 Task: Search one way flight ticket for 5 adults, 1 child, 2 infants in seat and 1 infant on lap in business from Culebra: Benjamin Rivera Noriega Airport to Jacksonville: Albert J. Ellis Airport on 5-3-2023. Number of bags: 2 checked bags. Price is upto 71000. Outbound departure time preference is 16:00.
Action: Mouse moved to (330, 288)
Screenshot: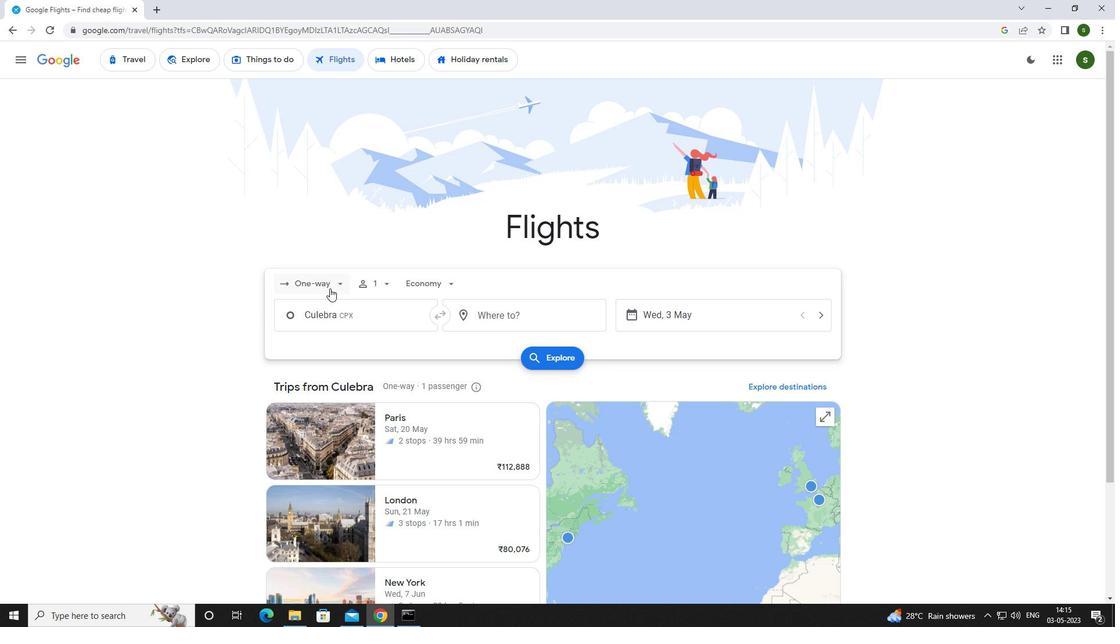 
Action: Mouse pressed left at (330, 288)
Screenshot: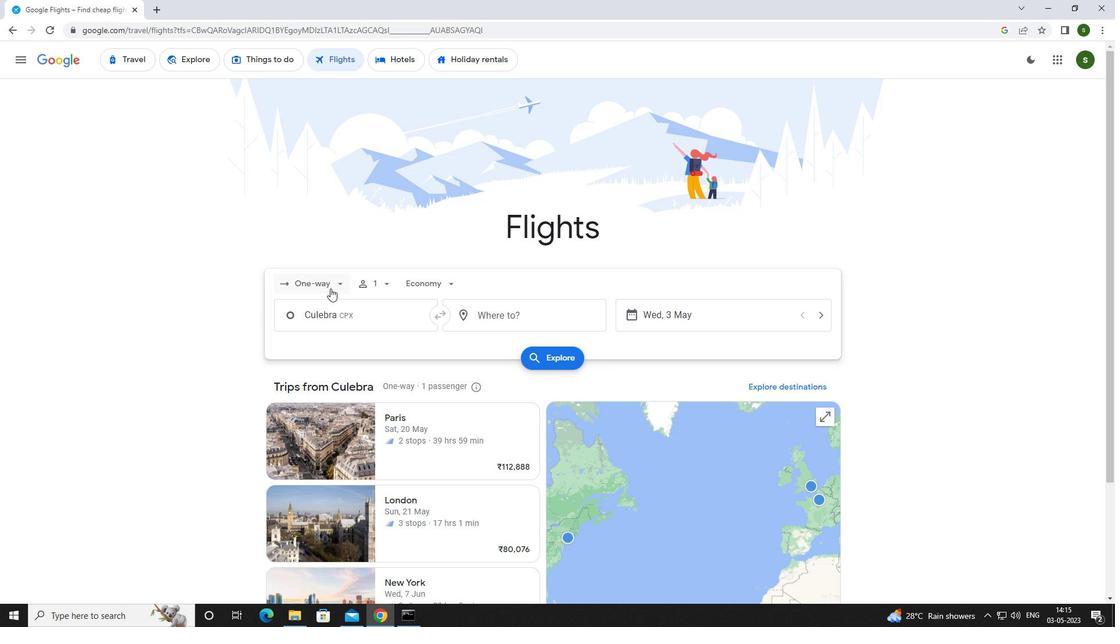 
Action: Mouse moved to (335, 330)
Screenshot: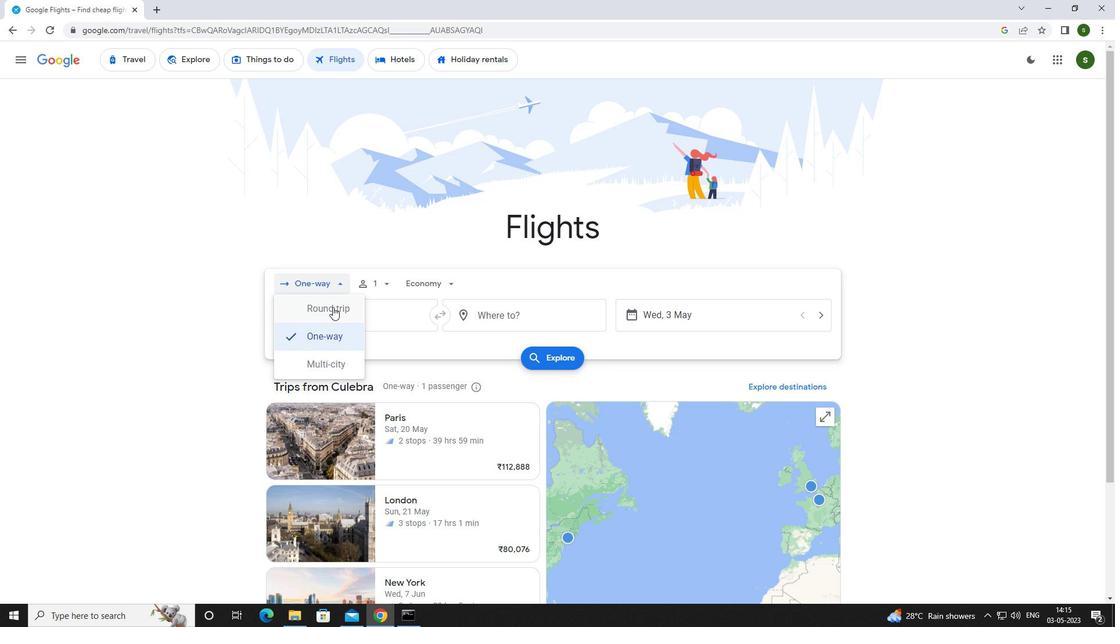 
Action: Mouse pressed left at (335, 330)
Screenshot: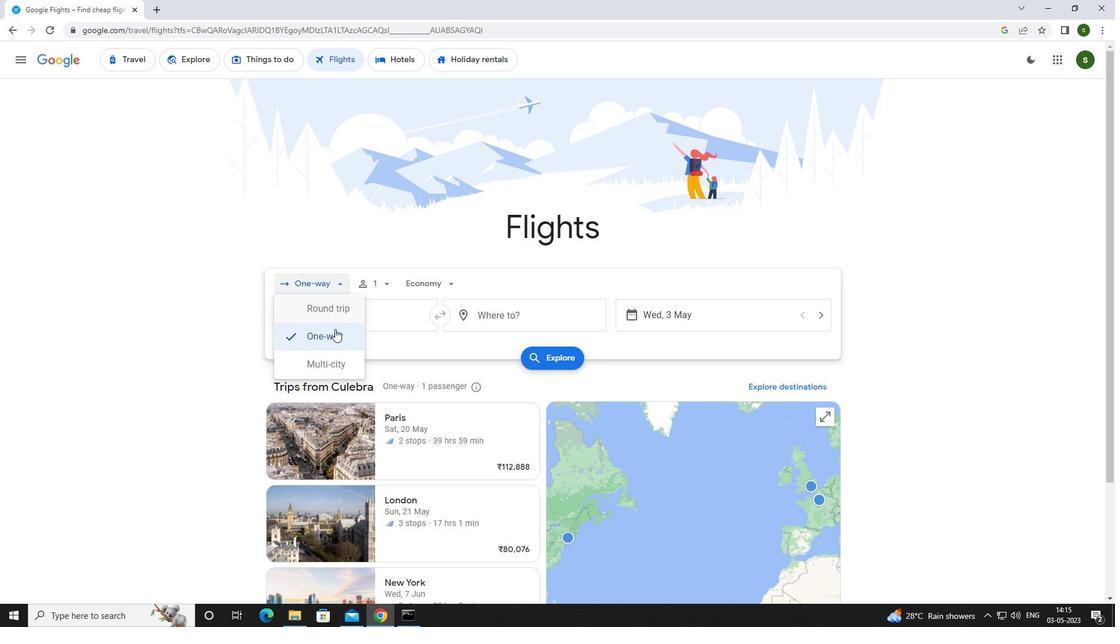 
Action: Mouse moved to (383, 283)
Screenshot: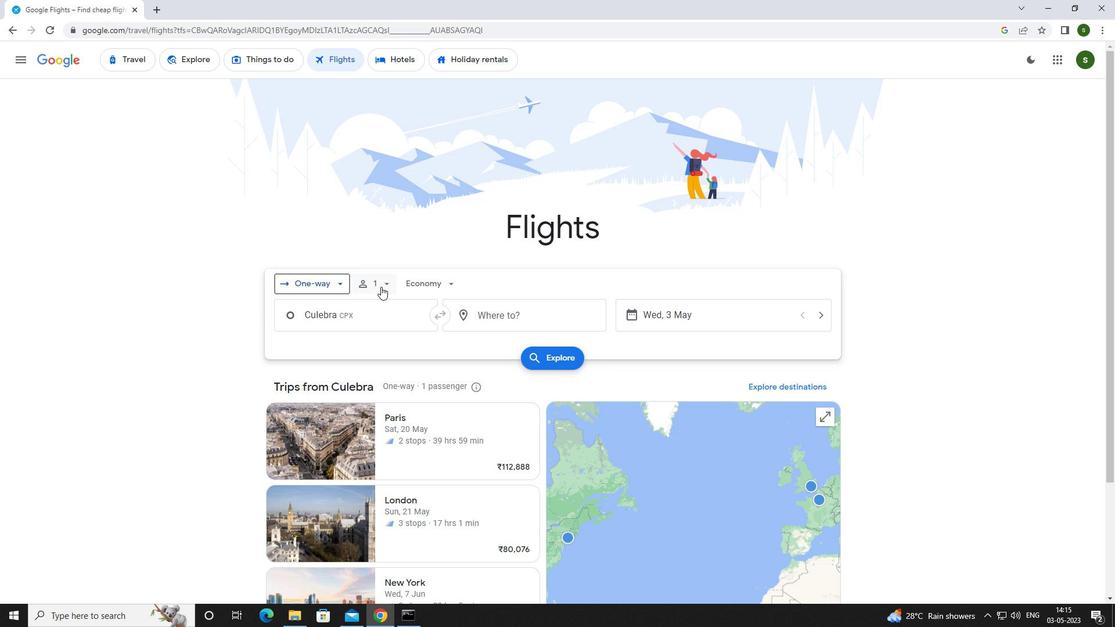 
Action: Mouse pressed left at (383, 283)
Screenshot: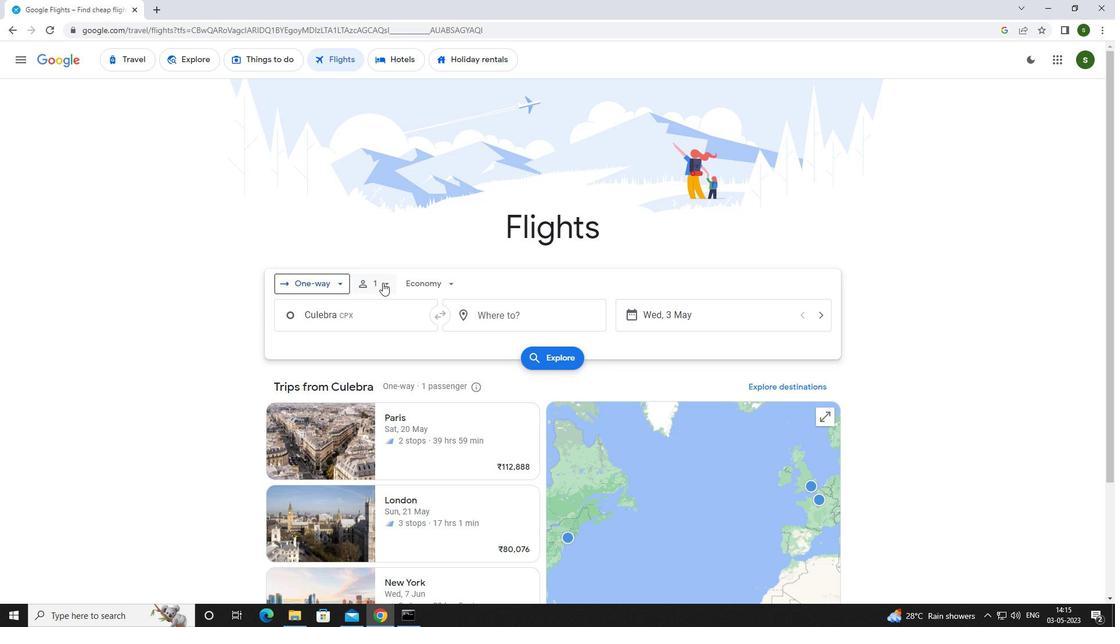 
Action: Mouse moved to (475, 305)
Screenshot: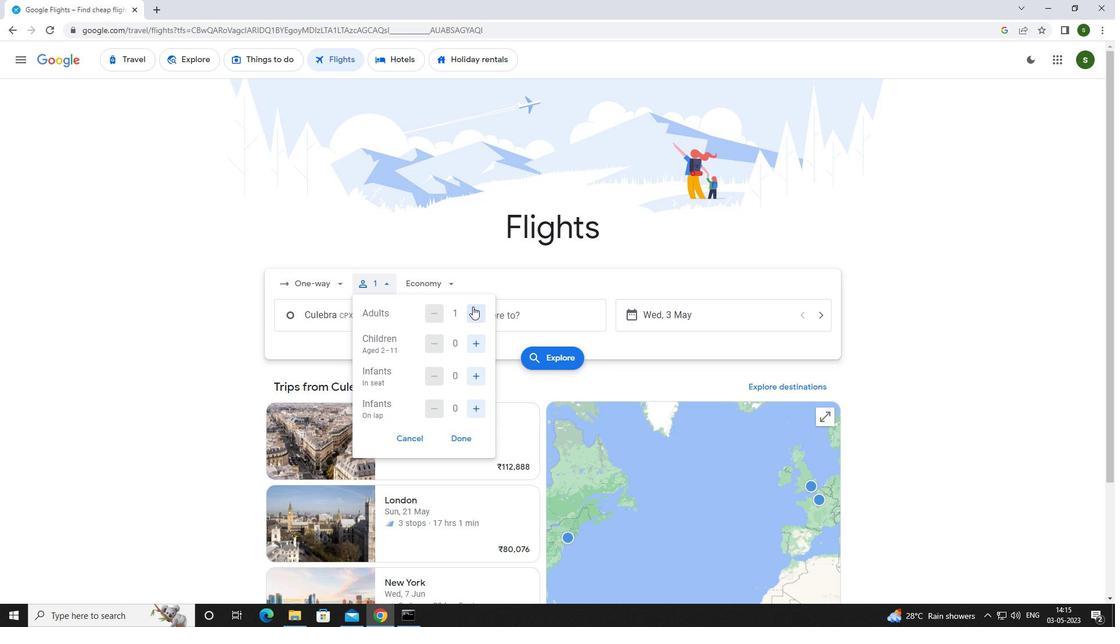 
Action: Mouse pressed left at (475, 305)
Screenshot: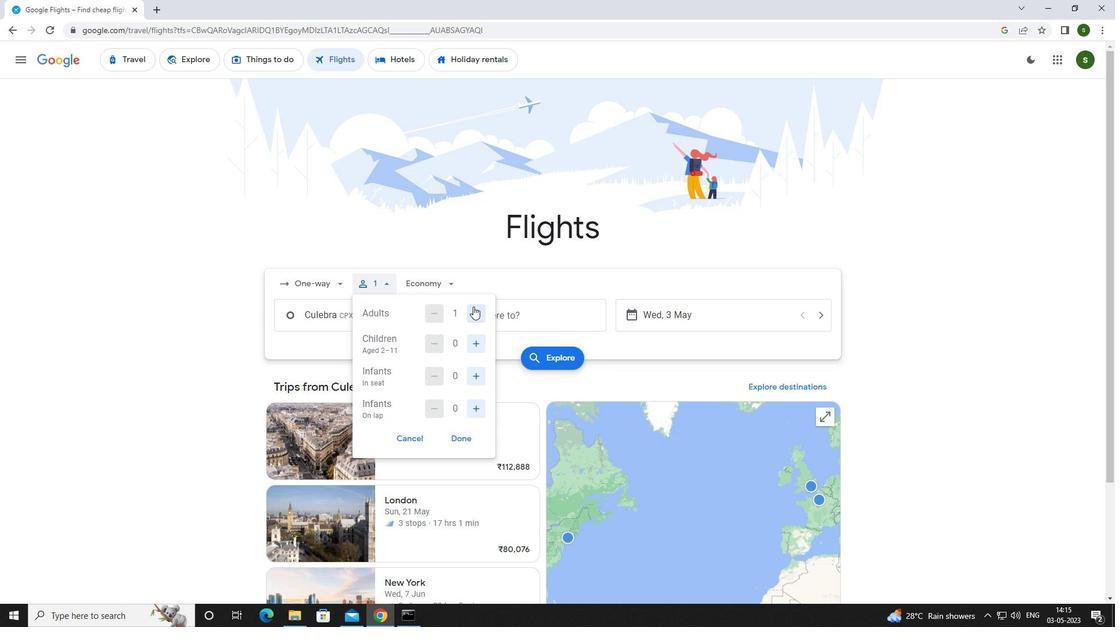 
Action: Mouse pressed left at (475, 305)
Screenshot: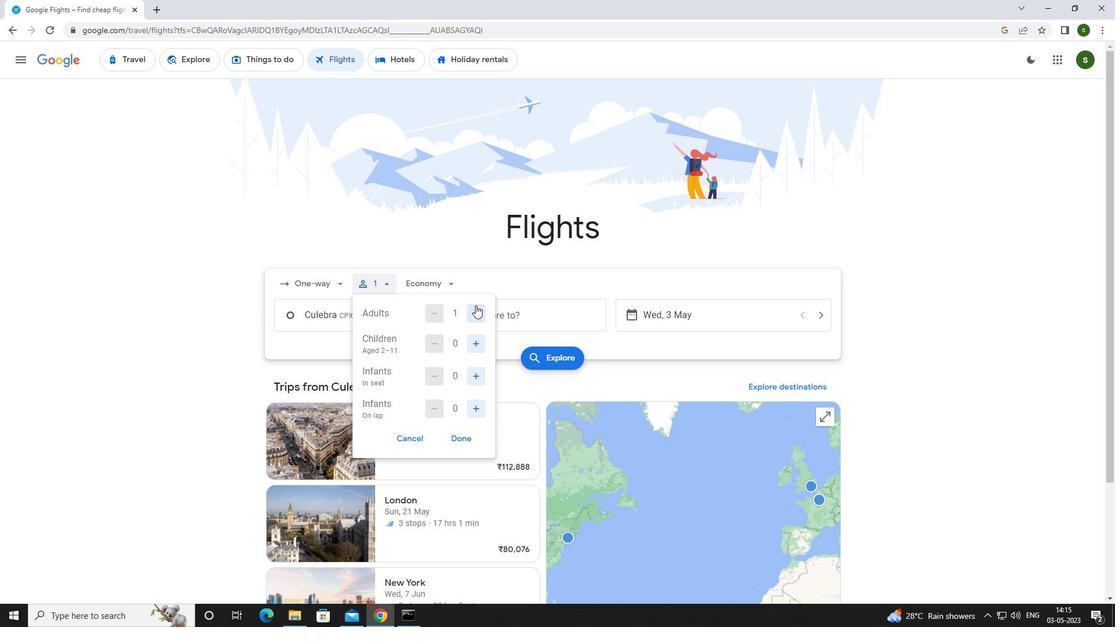
Action: Mouse pressed left at (475, 305)
Screenshot: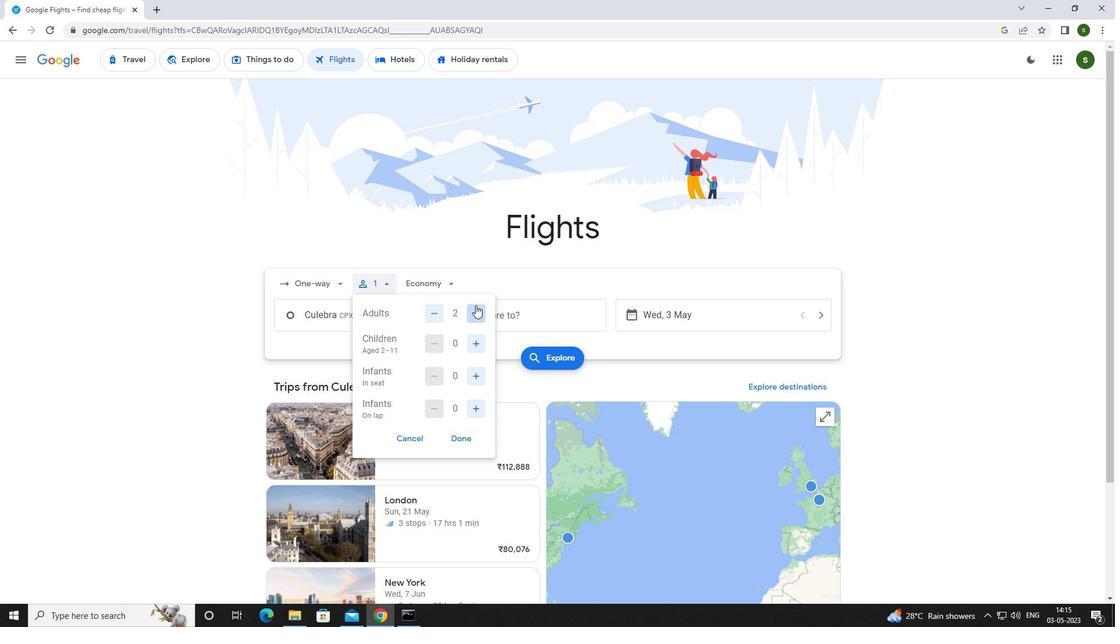 
Action: Mouse pressed left at (475, 305)
Screenshot: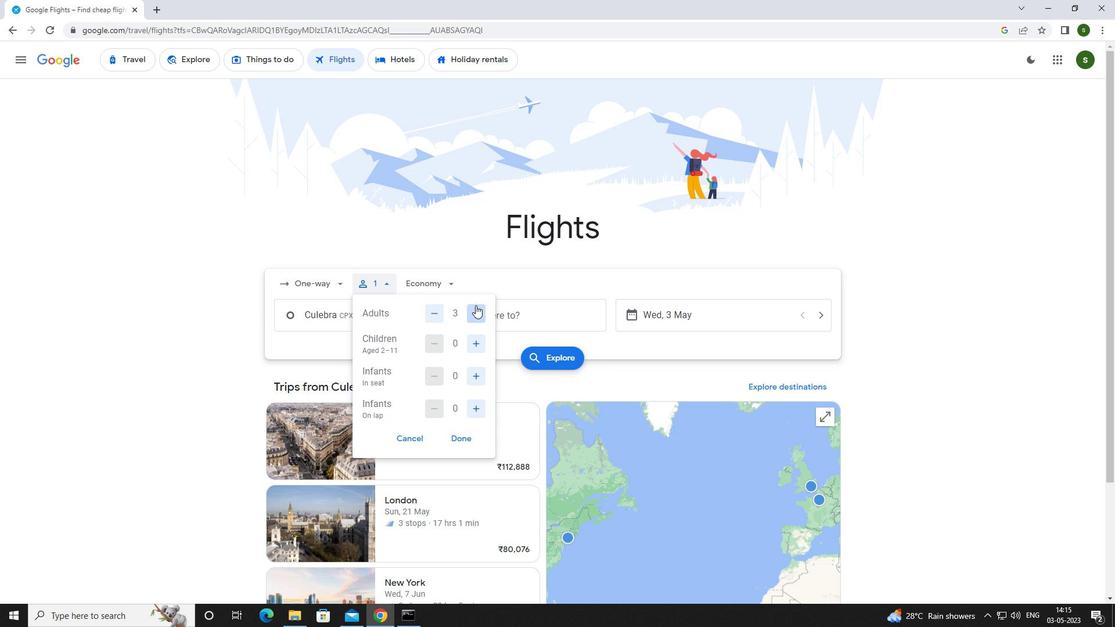 
Action: Mouse moved to (473, 339)
Screenshot: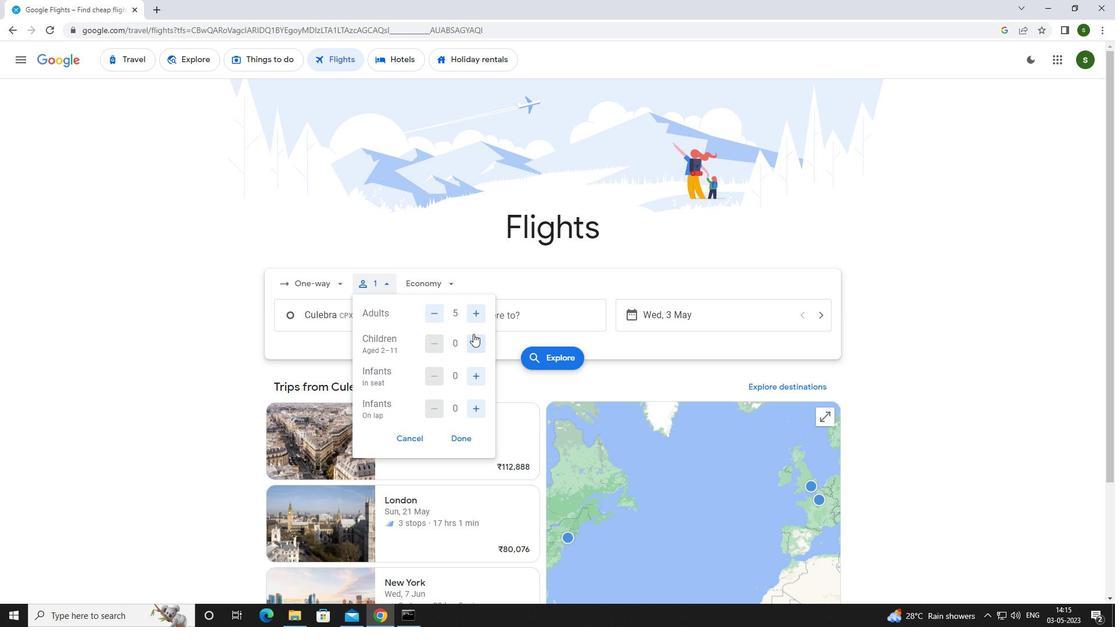 
Action: Mouse pressed left at (473, 339)
Screenshot: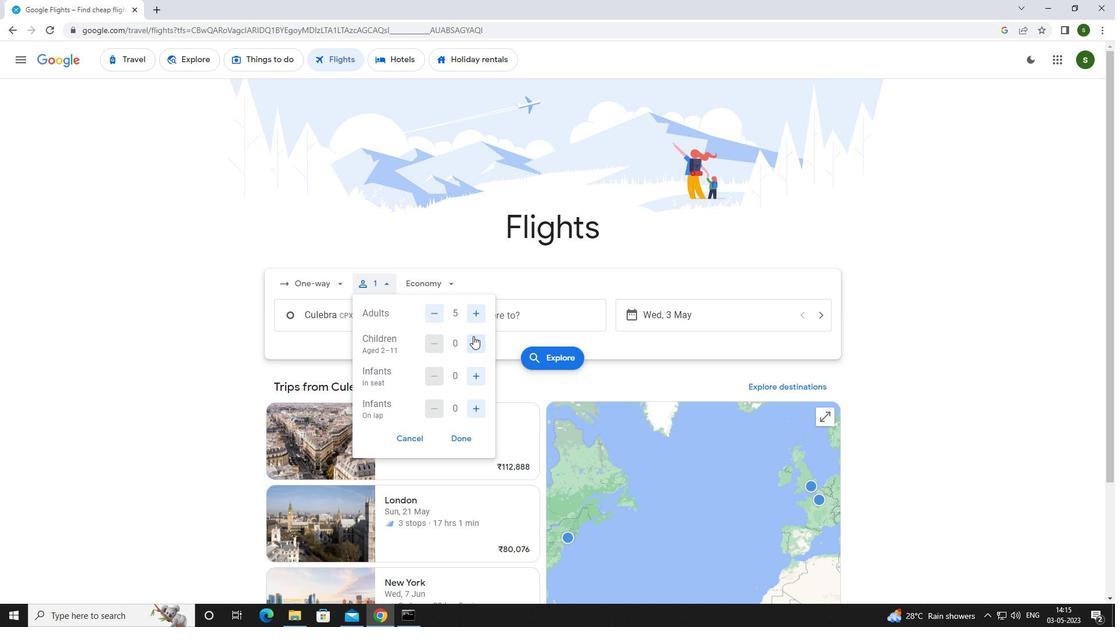 
Action: Mouse moved to (475, 374)
Screenshot: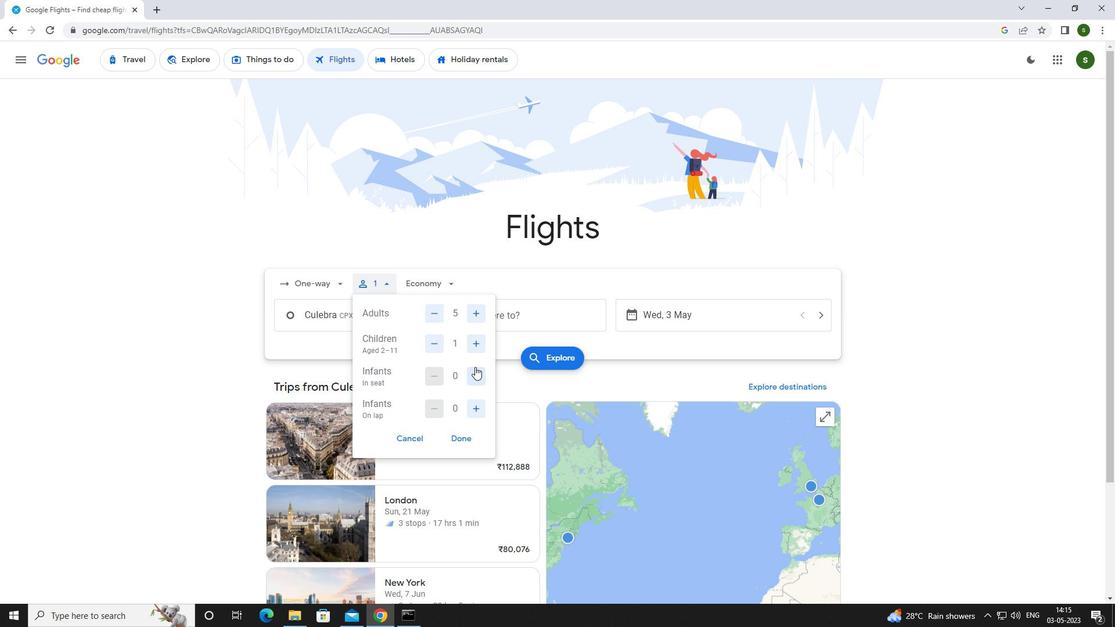 
Action: Mouse pressed left at (475, 374)
Screenshot: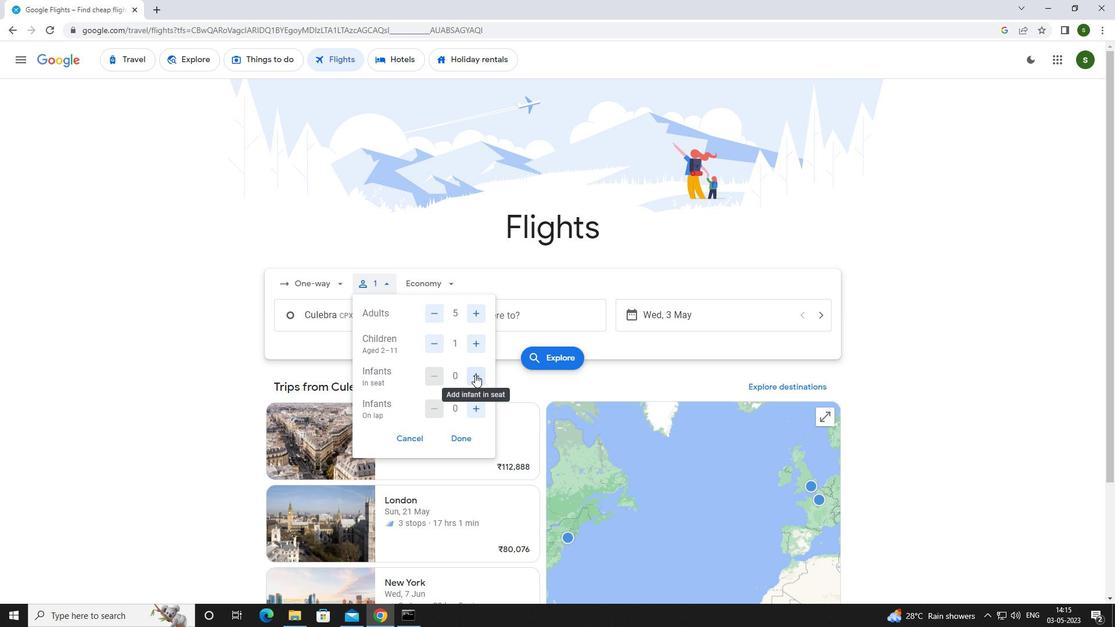 
Action: Mouse pressed left at (475, 374)
Screenshot: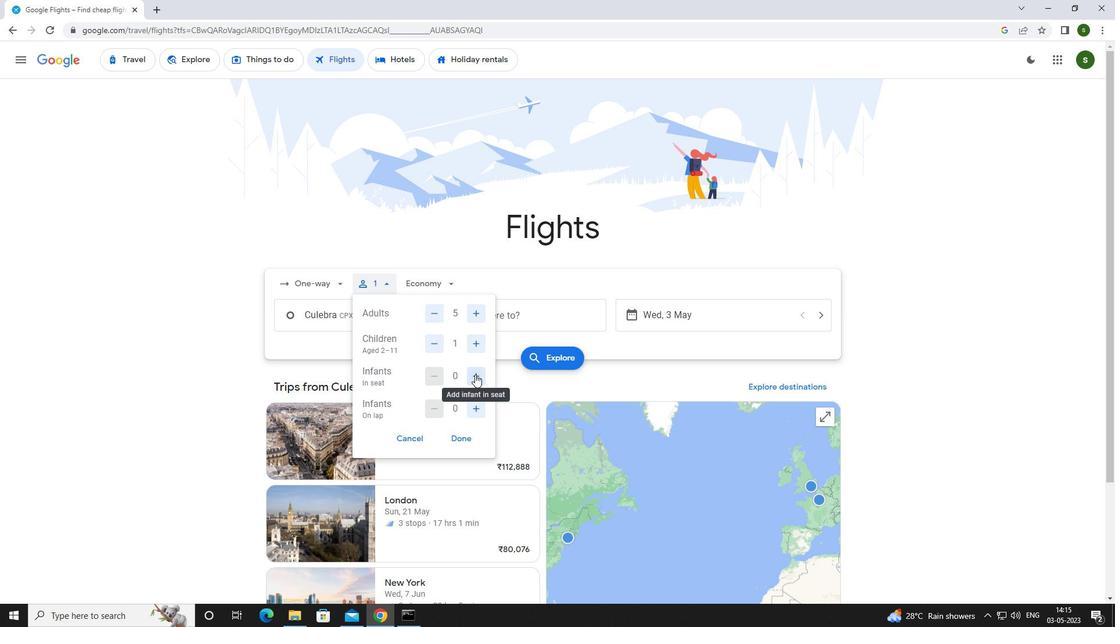 
Action: Mouse moved to (474, 402)
Screenshot: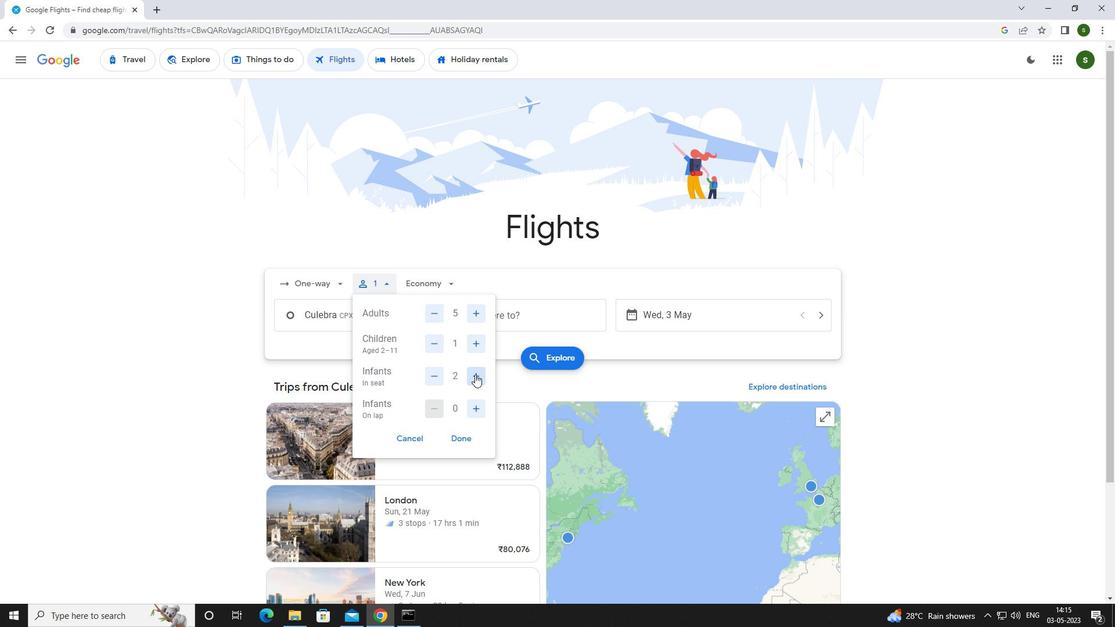 
Action: Mouse pressed left at (474, 402)
Screenshot: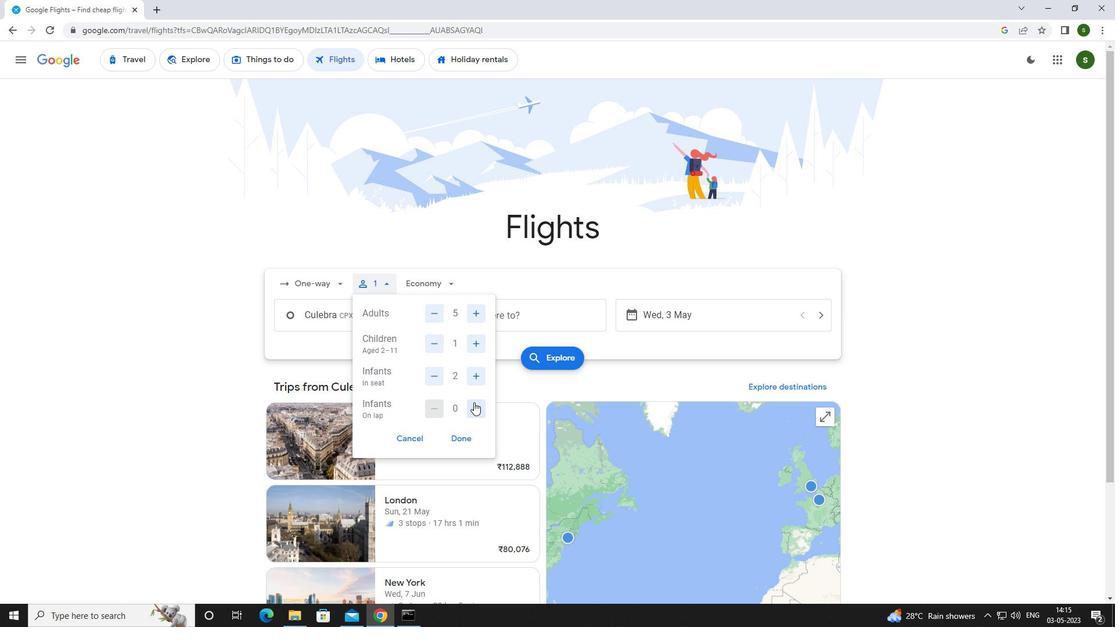 
Action: Mouse moved to (441, 275)
Screenshot: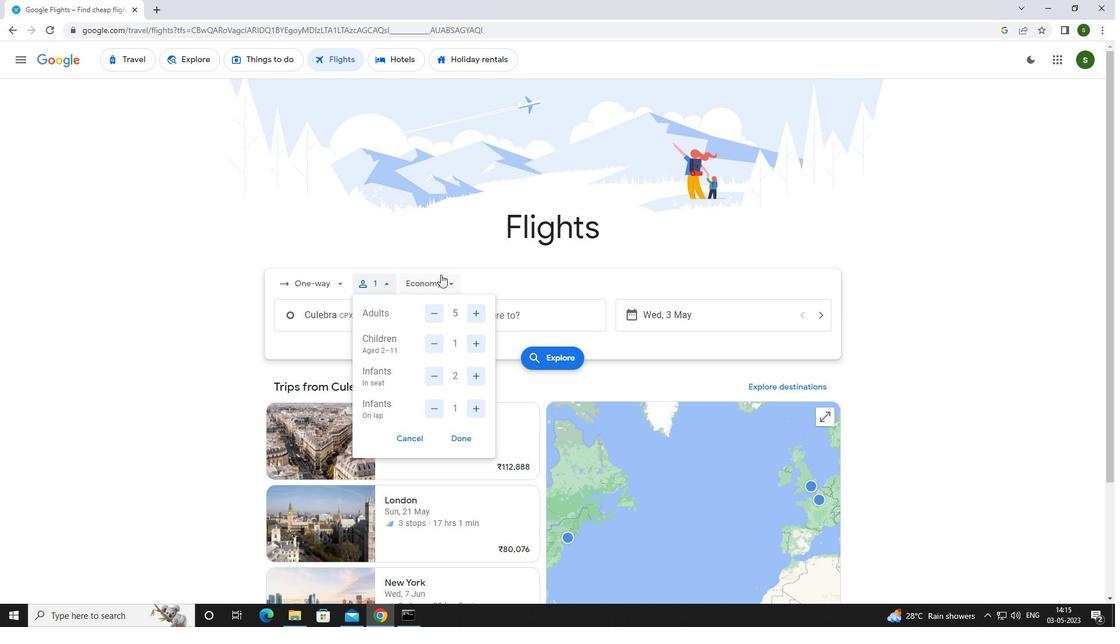 
Action: Mouse pressed left at (441, 275)
Screenshot: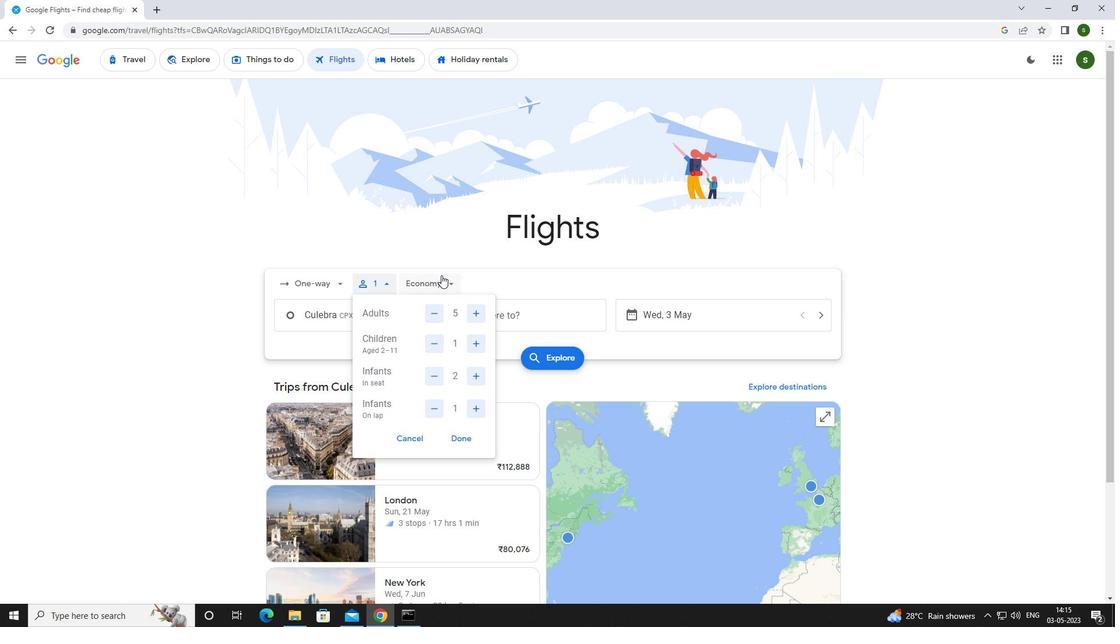 
Action: Mouse moved to (452, 362)
Screenshot: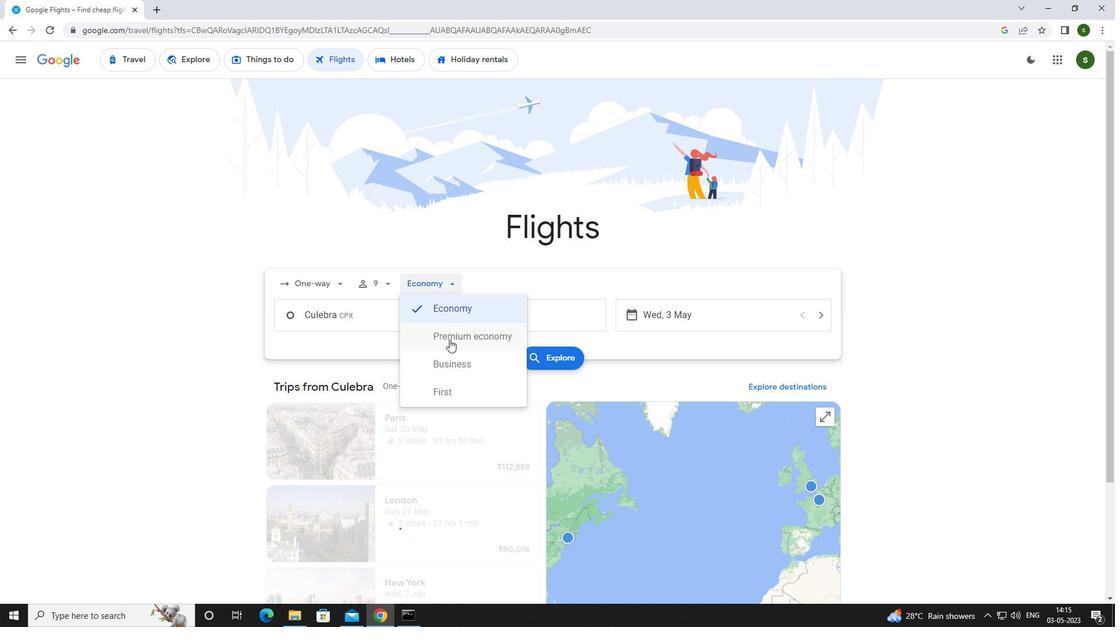 
Action: Mouse pressed left at (452, 362)
Screenshot: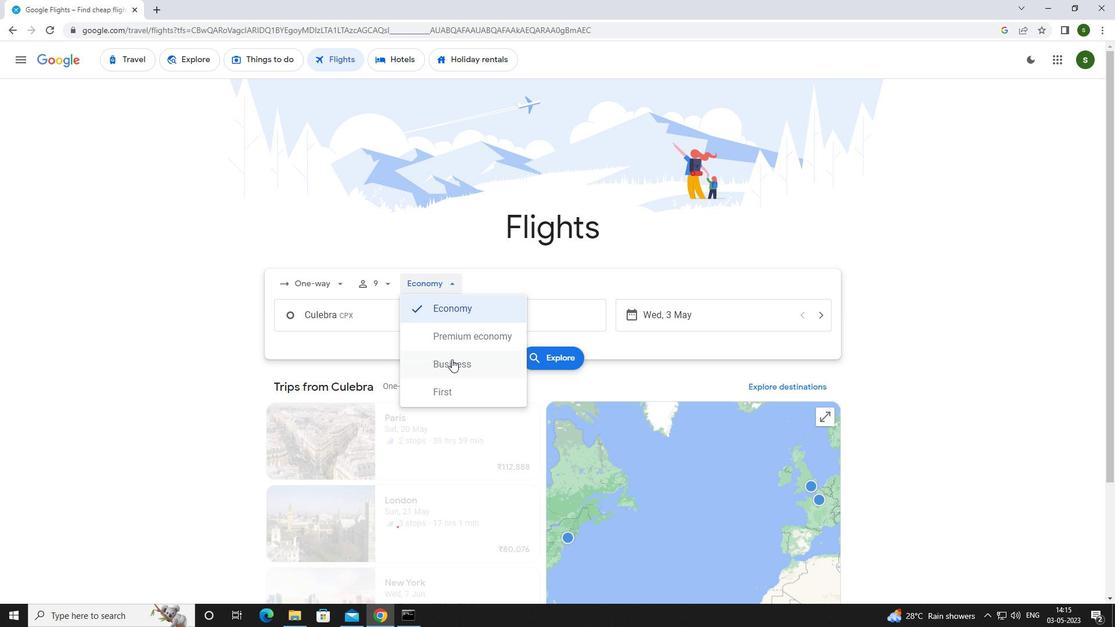 
Action: Mouse moved to (384, 313)
Screenshot: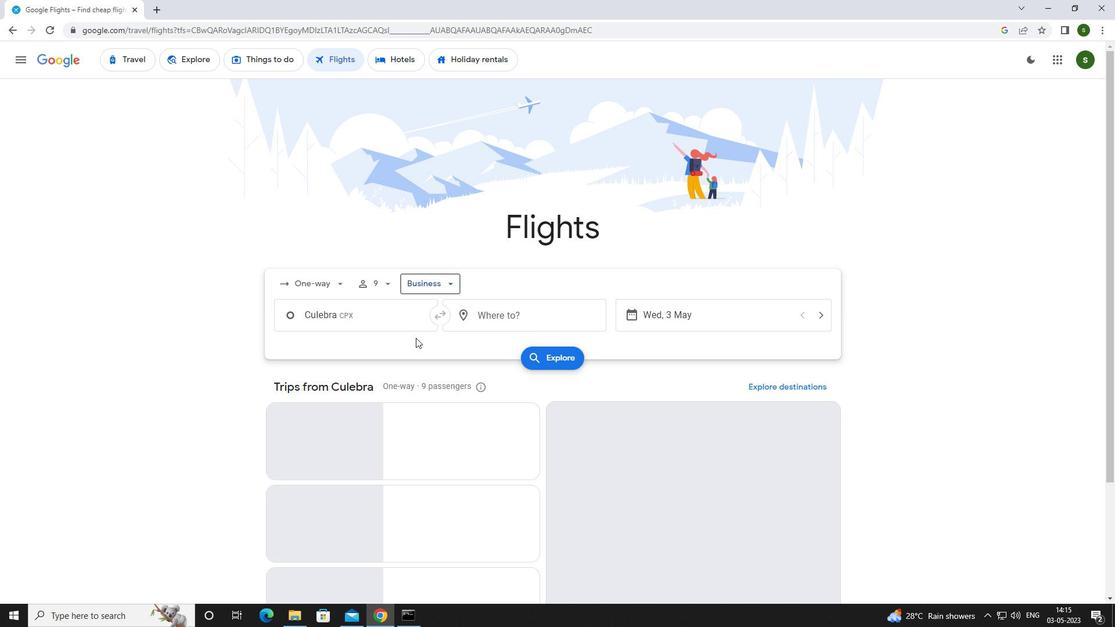 
Action: Mouse pressed left at (384, 313)
Screenshot: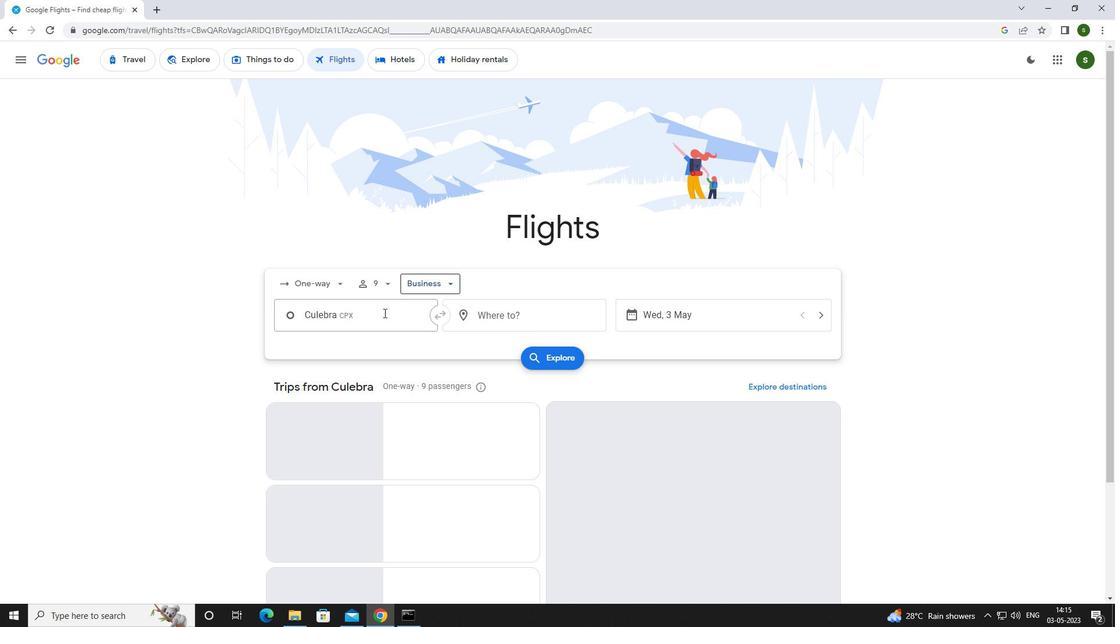 
Action: Key pressed <Key.caps_lock>c<Key.caps_lock>ulebra
Screenshot: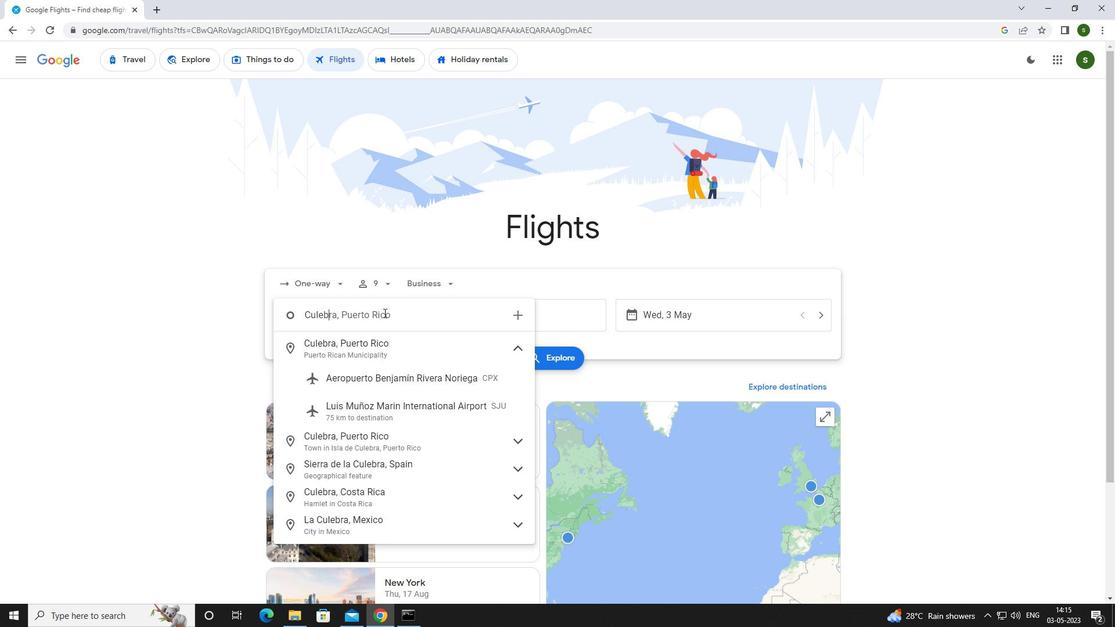 
Action: Mouse moved to (404, 387)
Screenshot: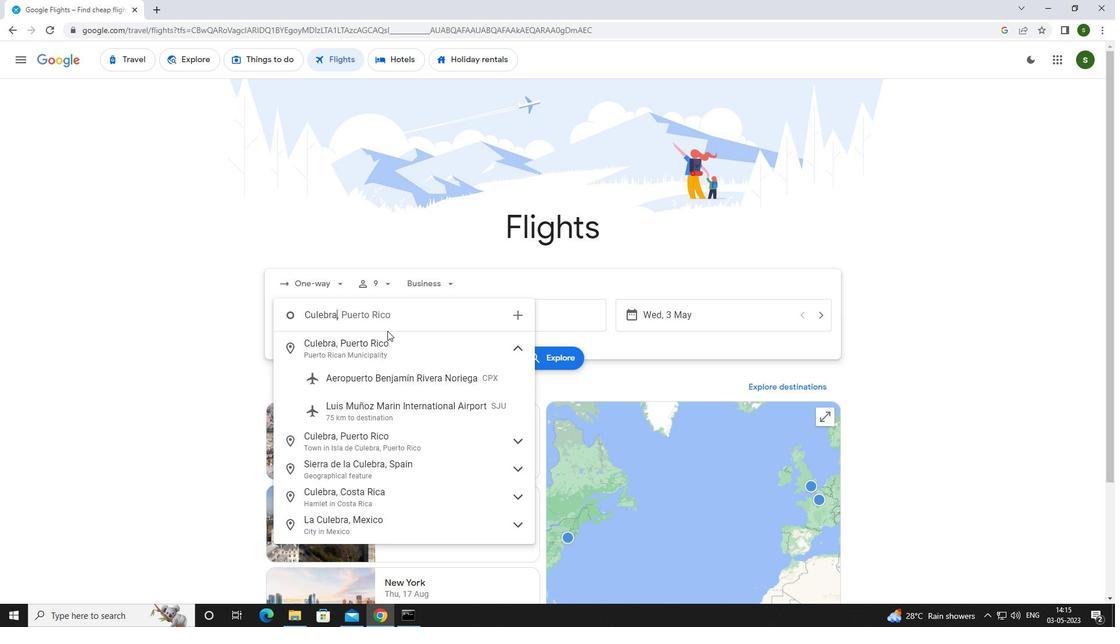 
Action: Mouse pressed left at (404, 387)
Screenshot: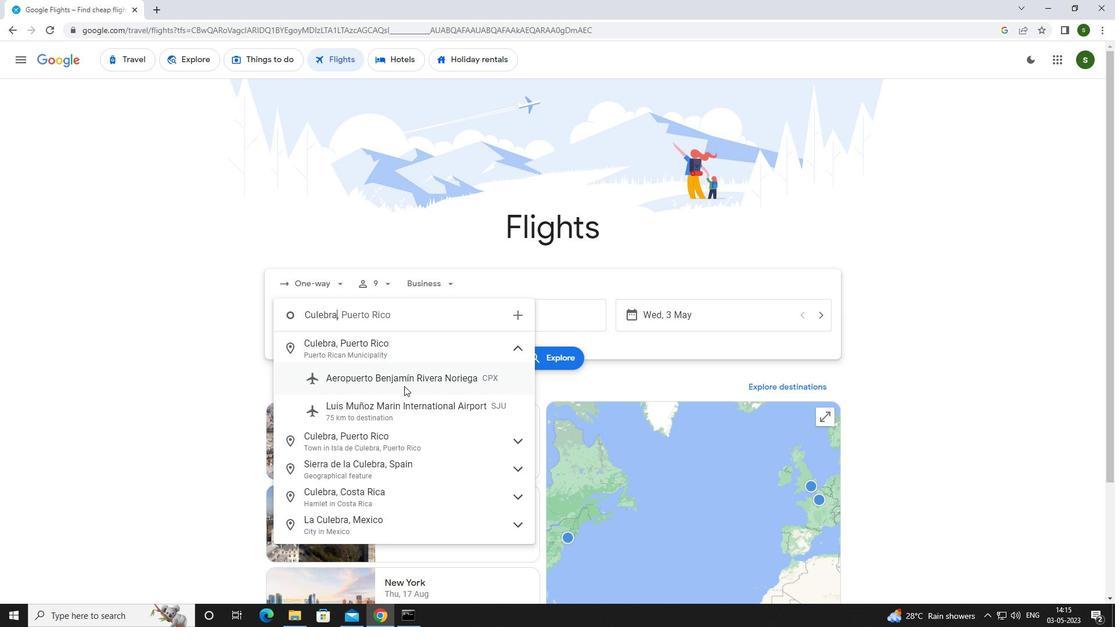 
Action: Mouse moved to (518, 319)
Screenshot: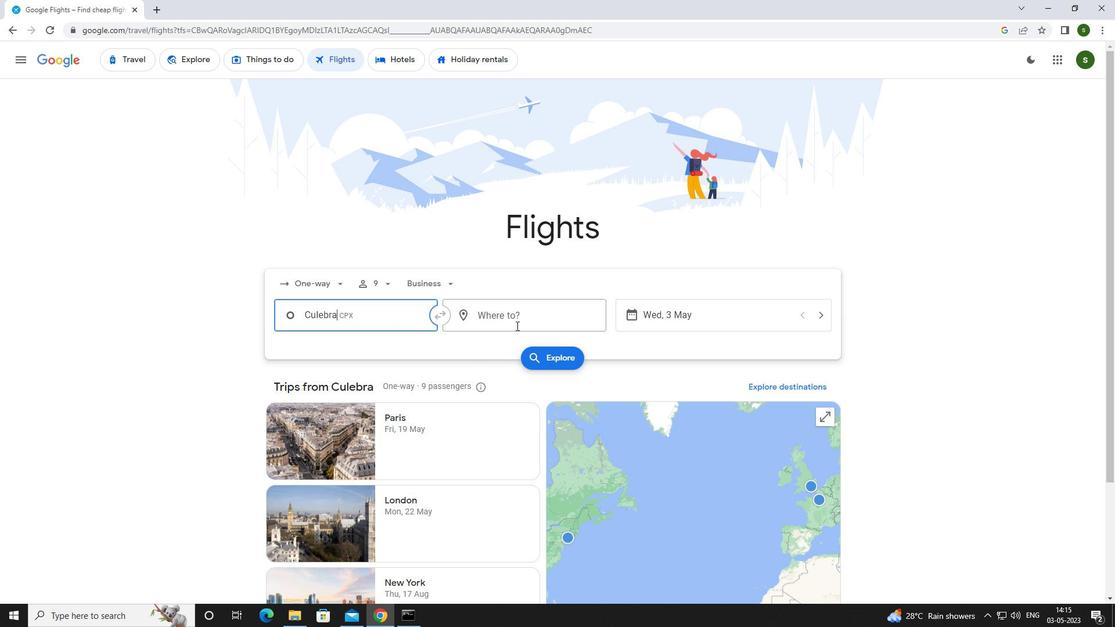 
Action: Mouse pressed left at (518, 319)
Screenshot: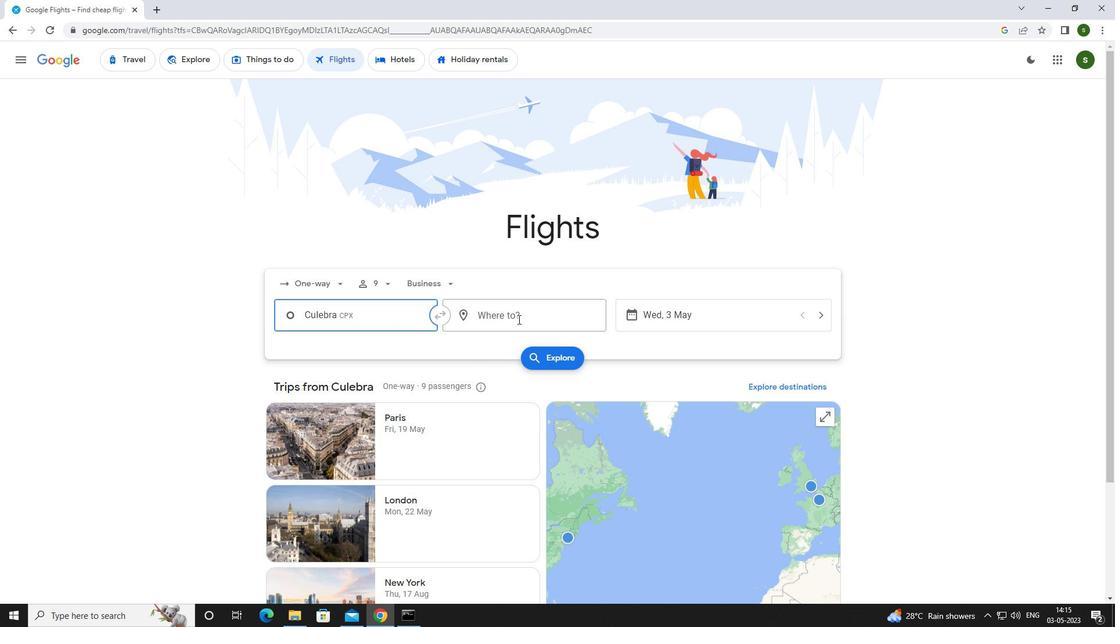
Action: Mouse moved to (517, 319)
Screenshot: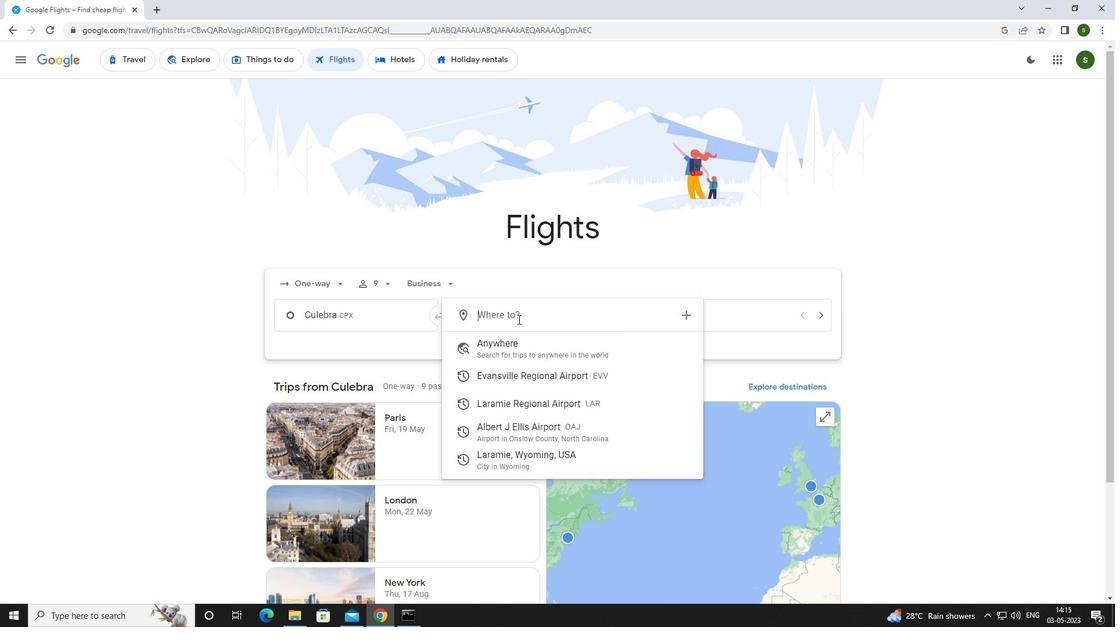 
Action: Key pressed <Key.caps_lock>a<Key.caps_lock>lbert<Key.space>
Screenshot: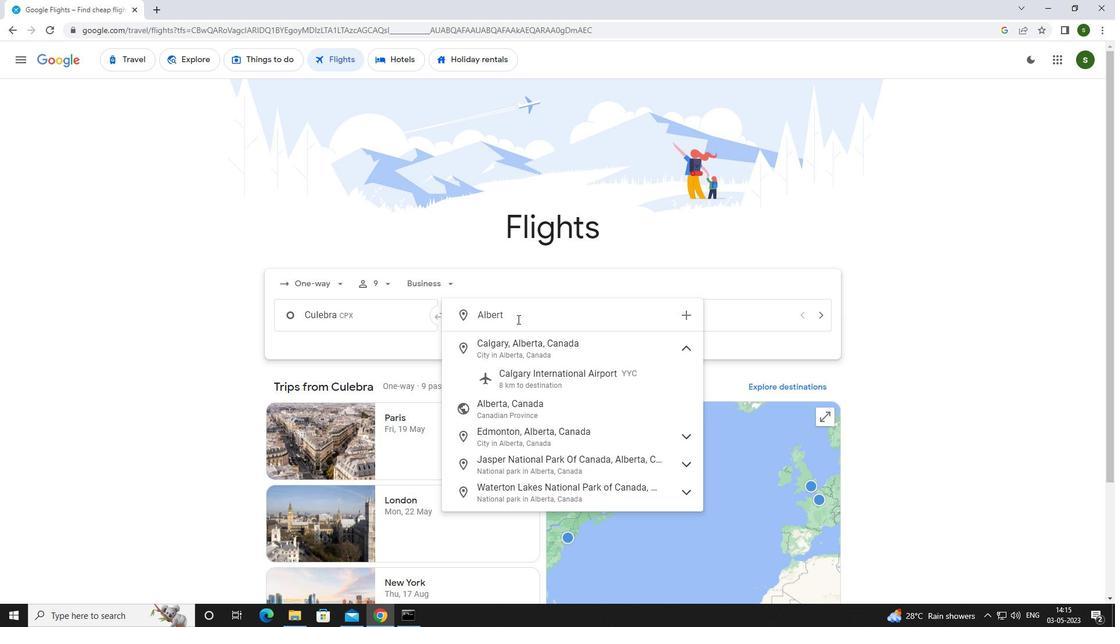 
Action: Mouse moved to (513, 348)
Screenshot: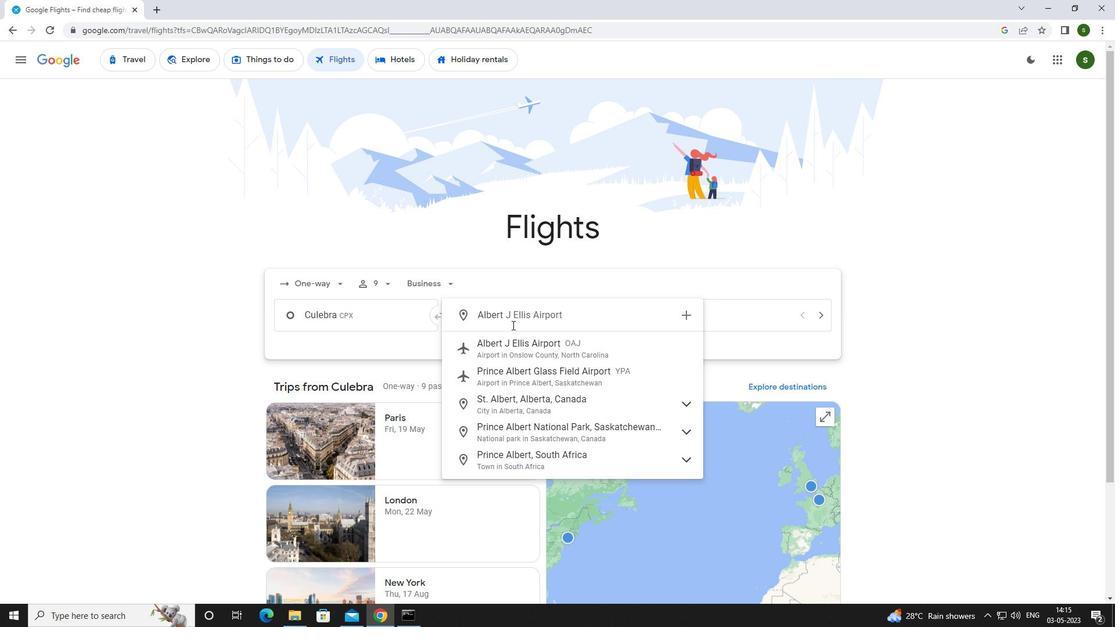 
Action: Mouse pressed left at (513, 348)
Screenshot: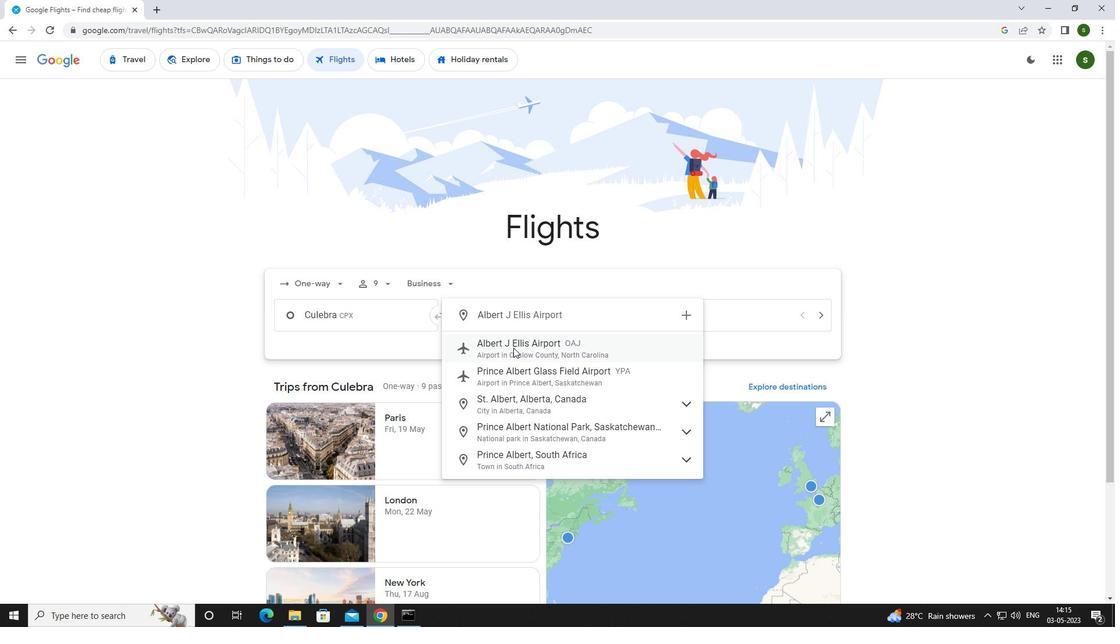 
Action: Mouse moved to (711, 312)
Screenshot: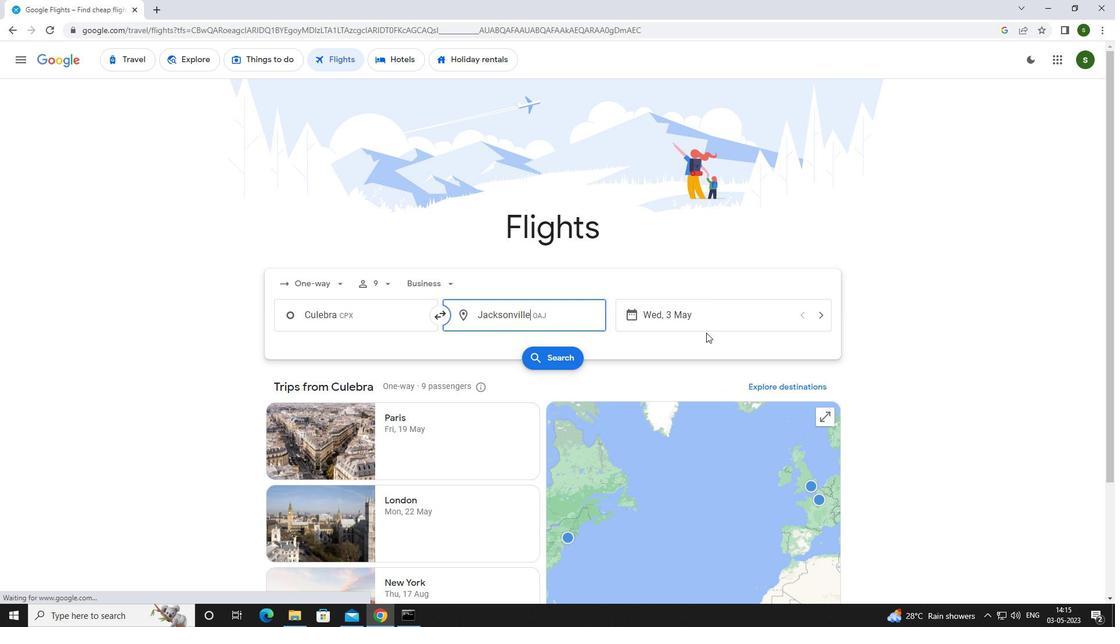 
Action: Mouse pressed left at (711, 312)
Screenshot: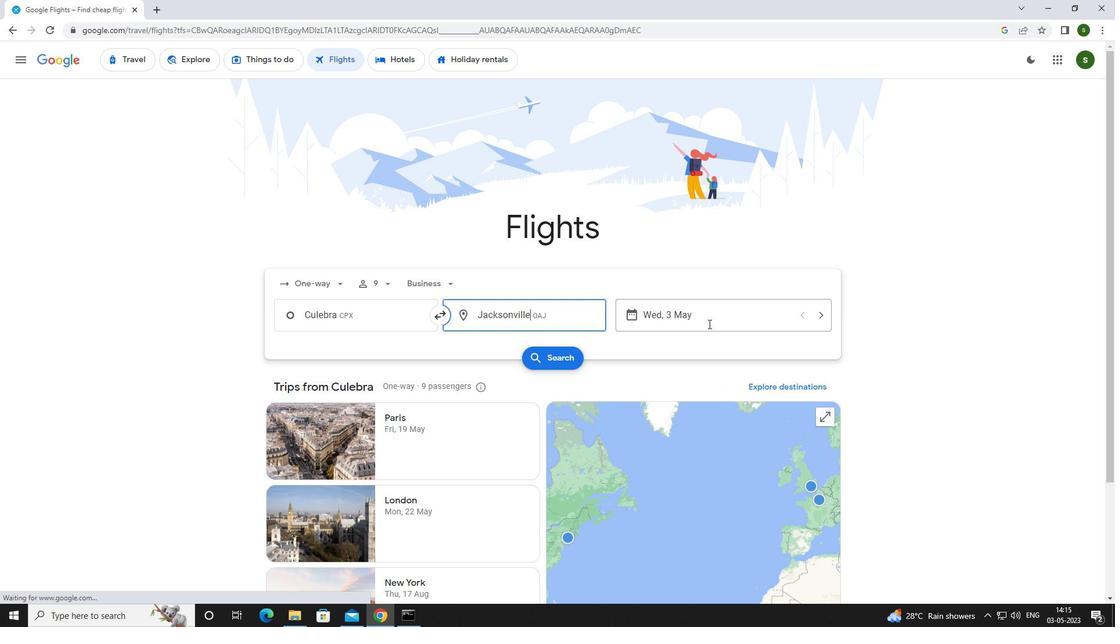 
Action: Mouse moved to (505, 395)
Screenshot: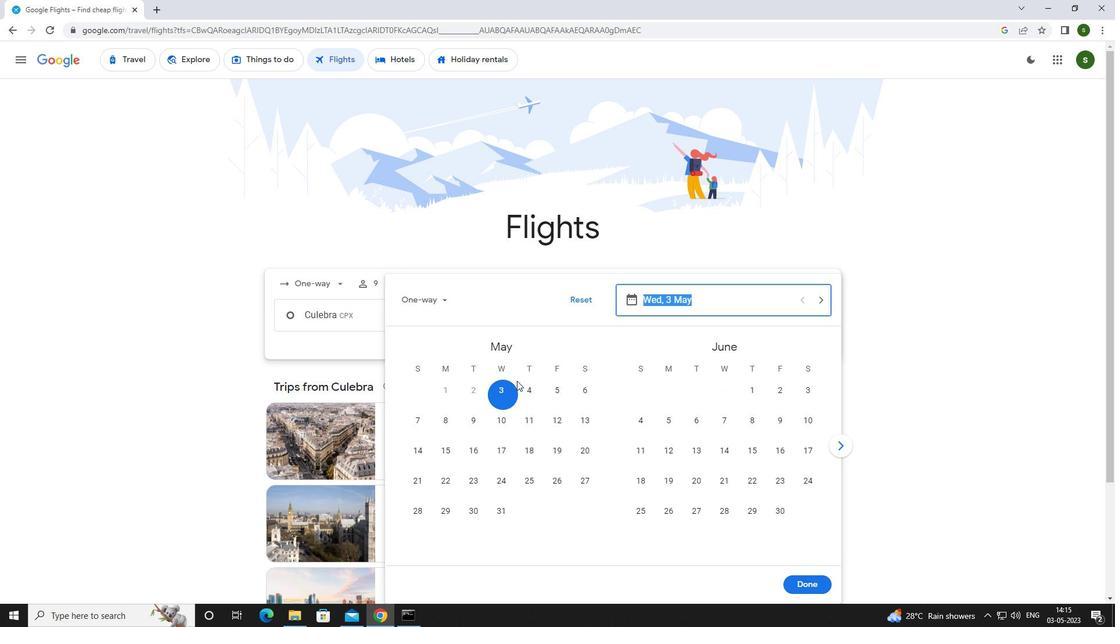 
Action: Mouse pressed left at (505, 395)
Screenshot: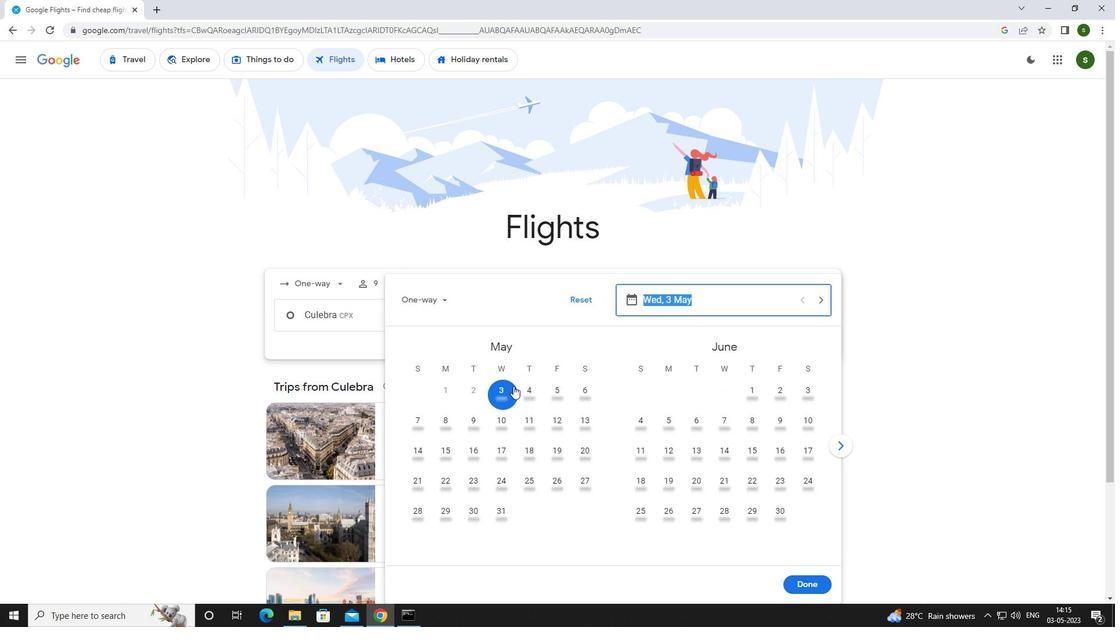 
Action: Mouse moved to (797, 588)
Screenshot: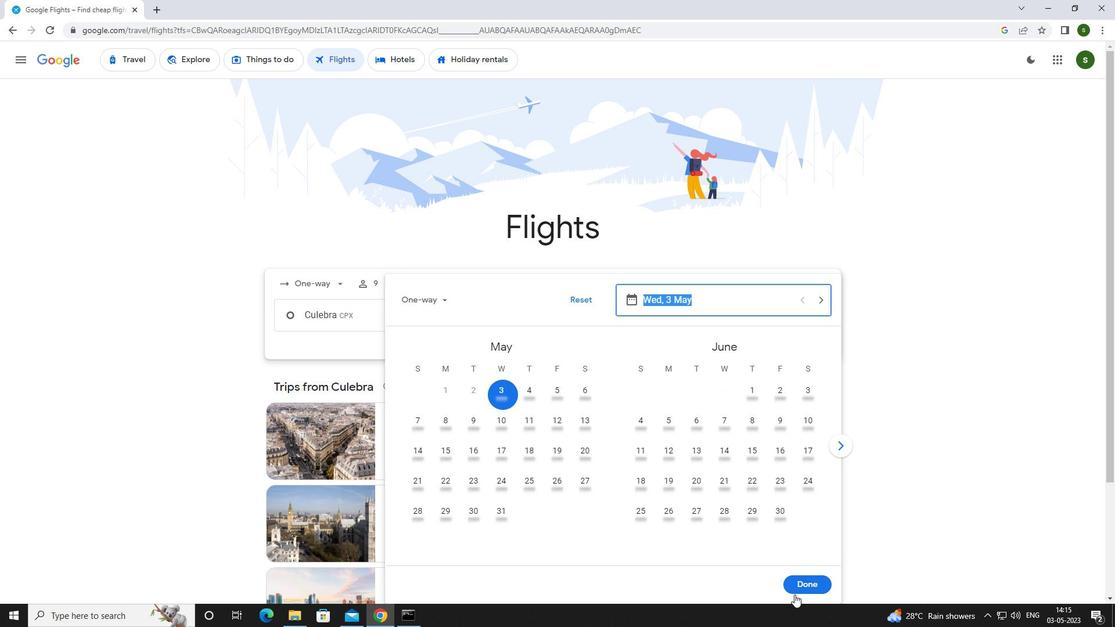 
Action: Mouse pressed left at (797, 588)
Screenshot: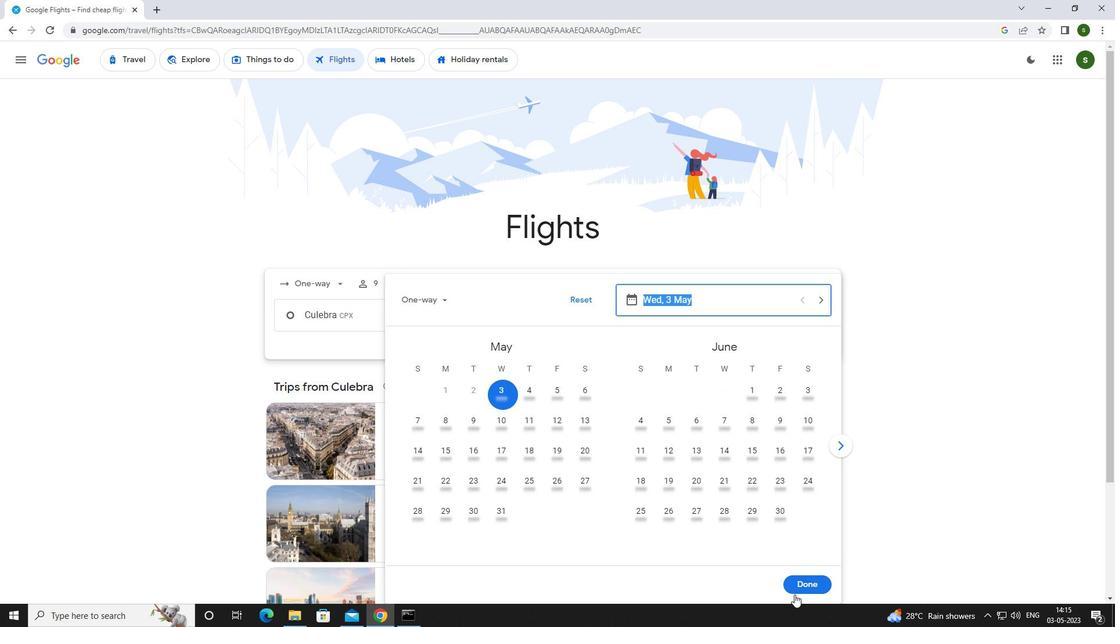 
Action: Mouse moved to (553, 357)
Screenshot: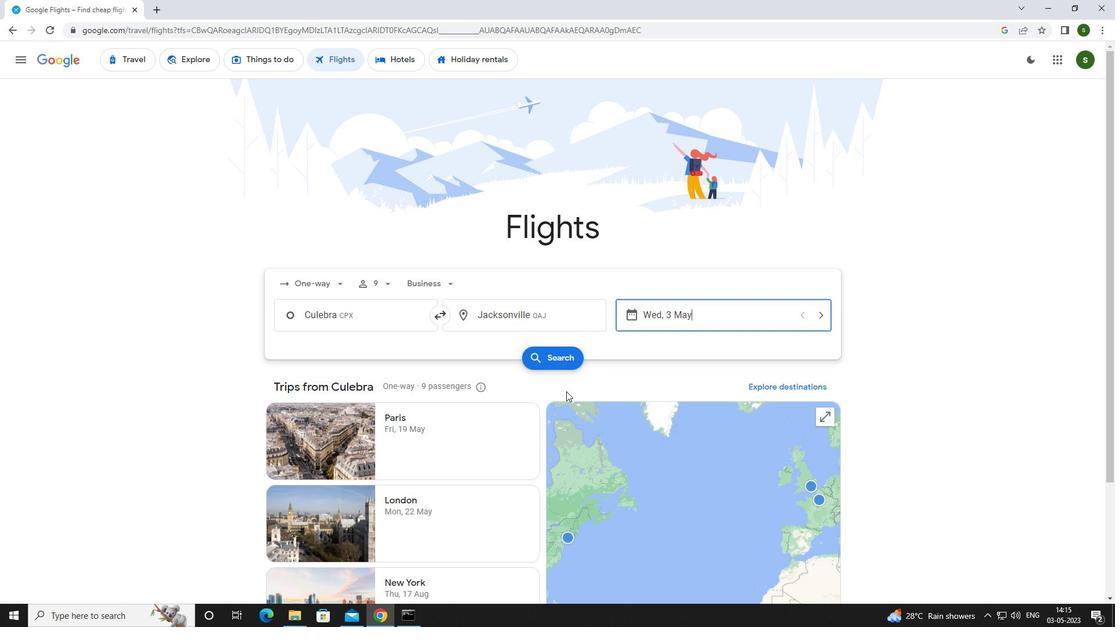 
Action: Mouse pressed left at (553, 357)
Screenshot: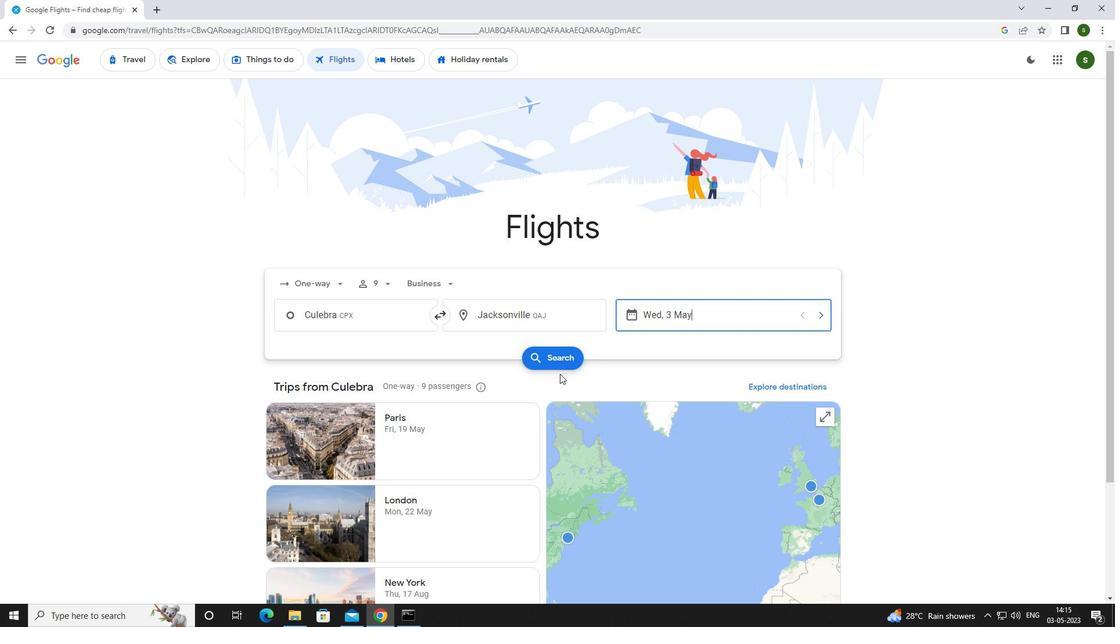 
Action: Mouse moved to (292, 167)
Screenshot: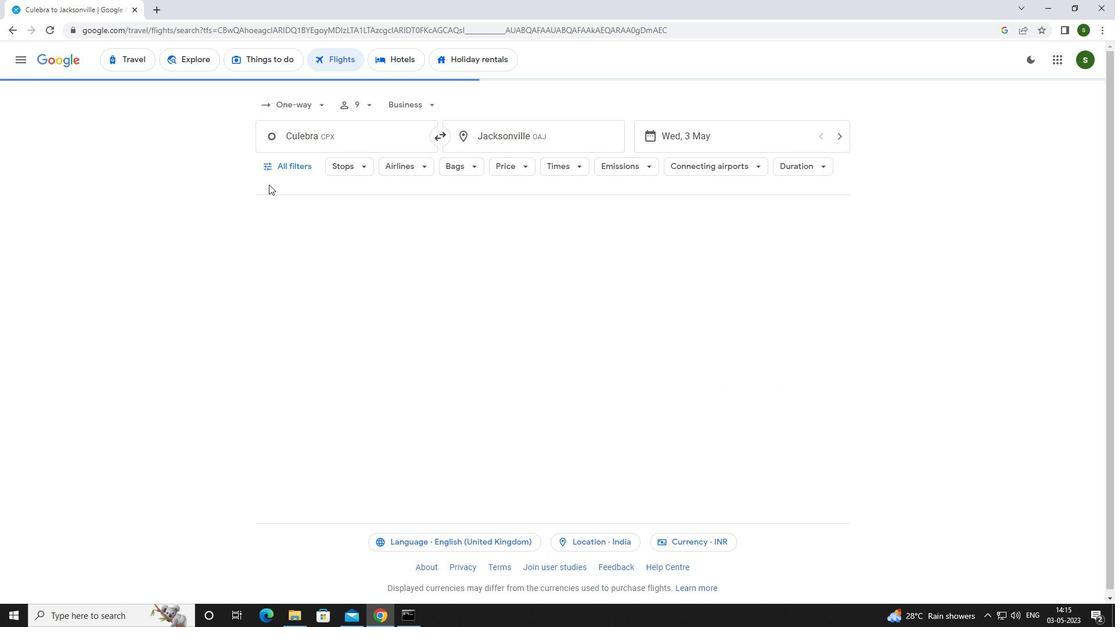 
Action: Mouse pressed left at (292, 167)
Screenshot: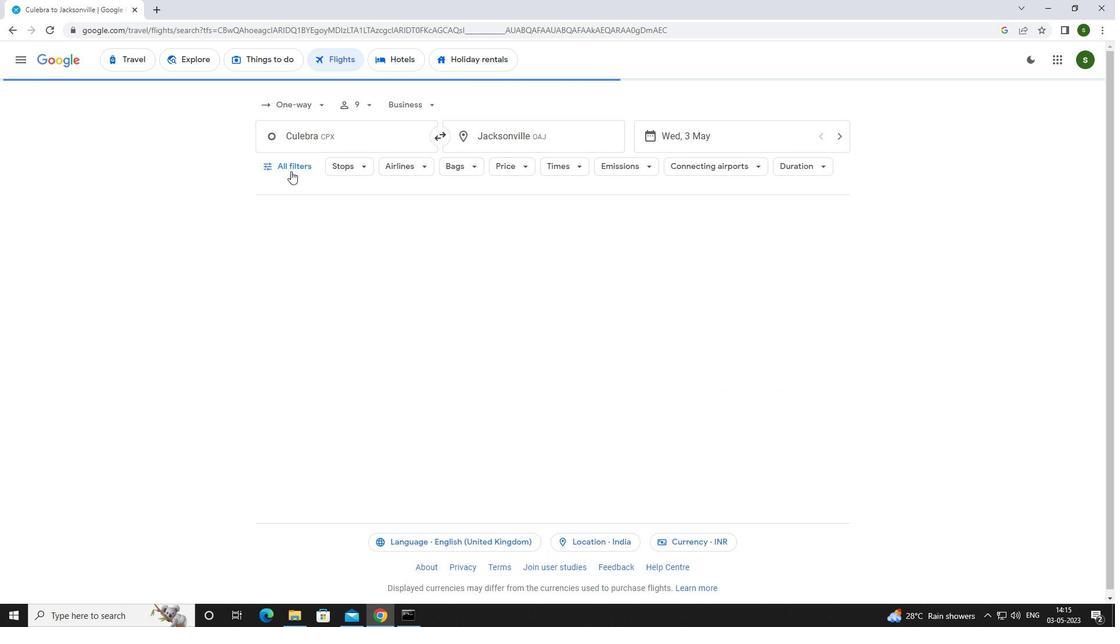 
Action: Mouse moved to (349, 273)
Screenshot: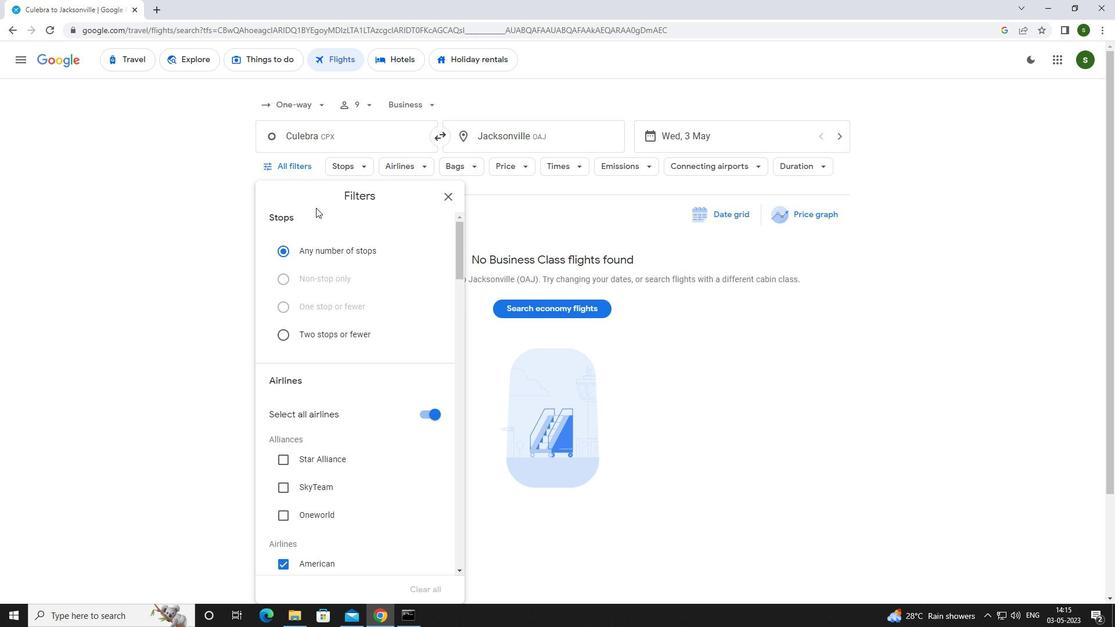 
Action: Mouse scrolled (349, 272) with delta (0, 0)
Screenshot: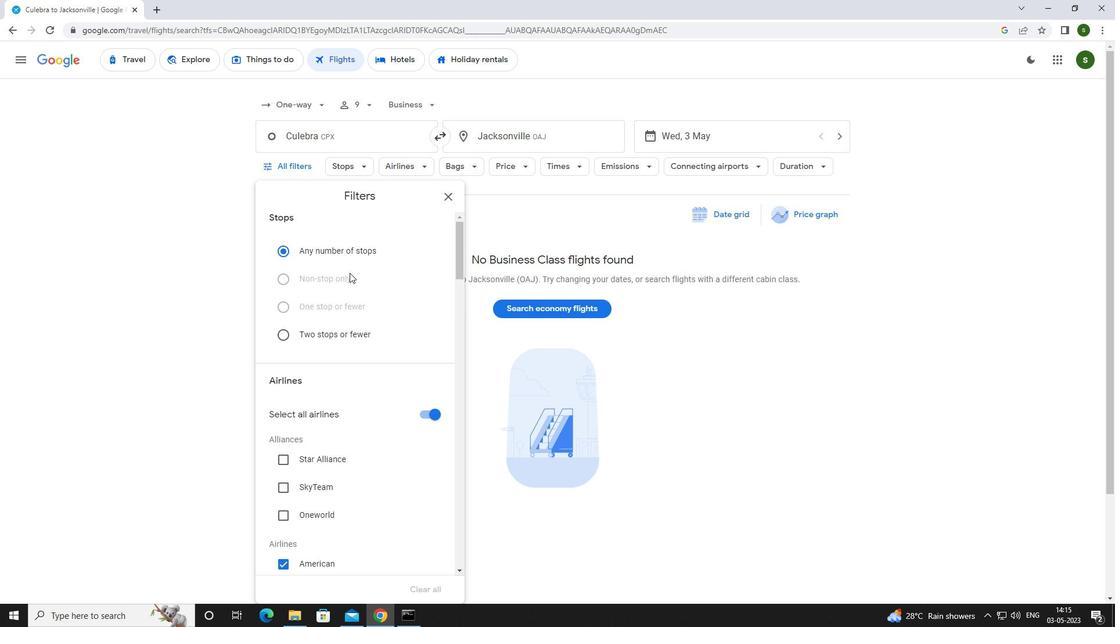 
Action: Mouse scrolled (349, 272) with delta (0, 0)
Screenshot: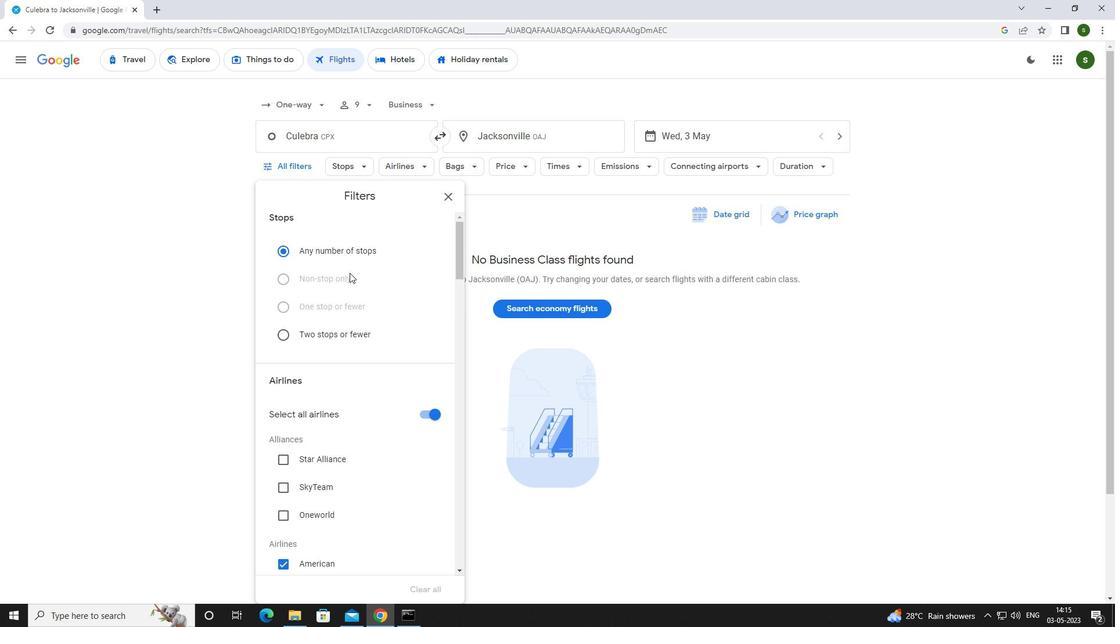 
Action: Mouse scrolled (349, 272) with delta (0, 0)
Screenshot: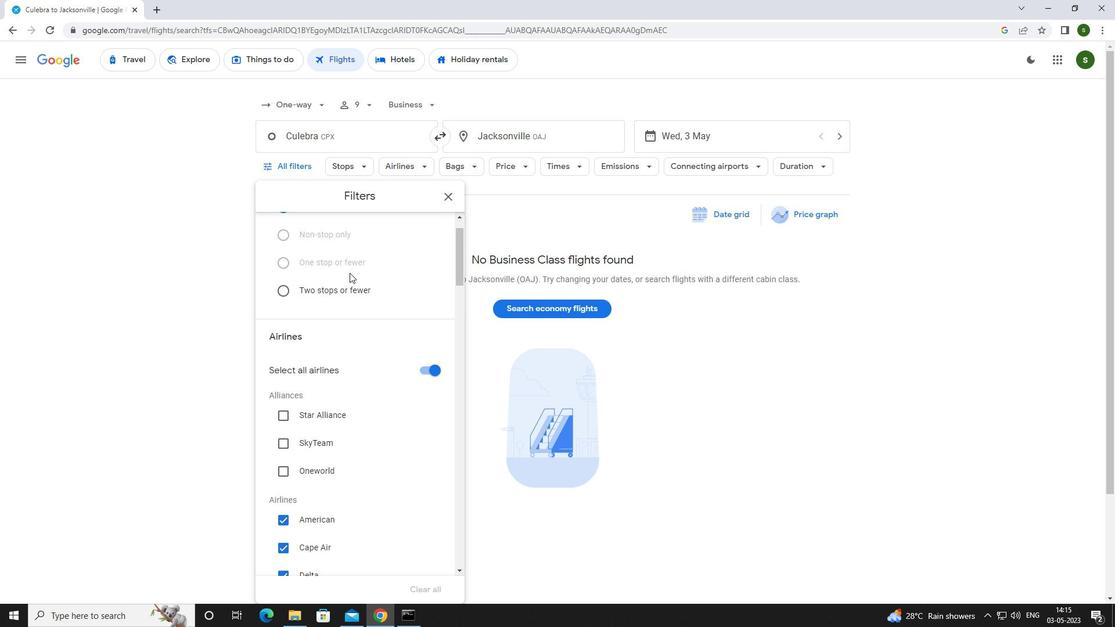 
Action: Mouse scrolled (349, 272) with delta (0, 0)
Screenshot: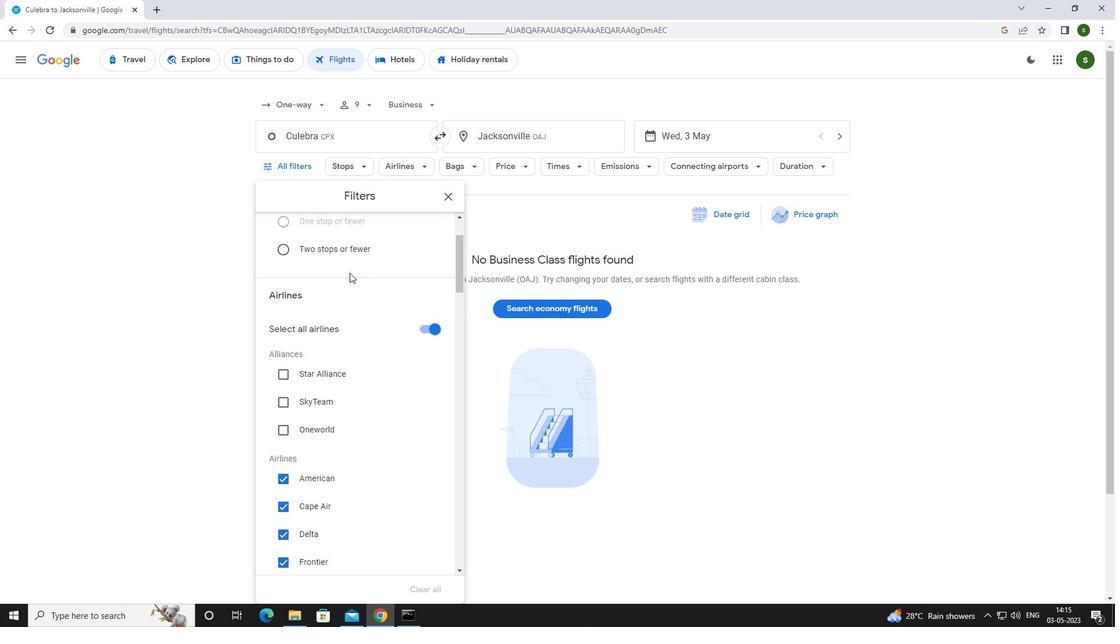 
Action: Mouse scrolled (349, 272) with delta (0, 0)
Screenshot: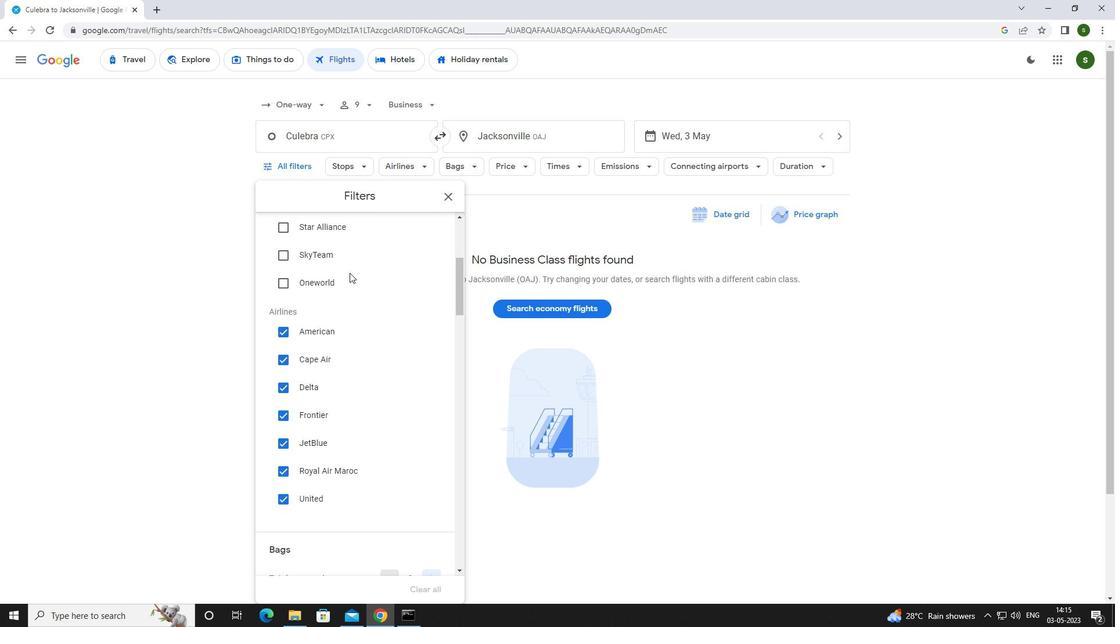 
Action: Mouse scrolled (349, 272) with delta (0, 0)
Screenshot: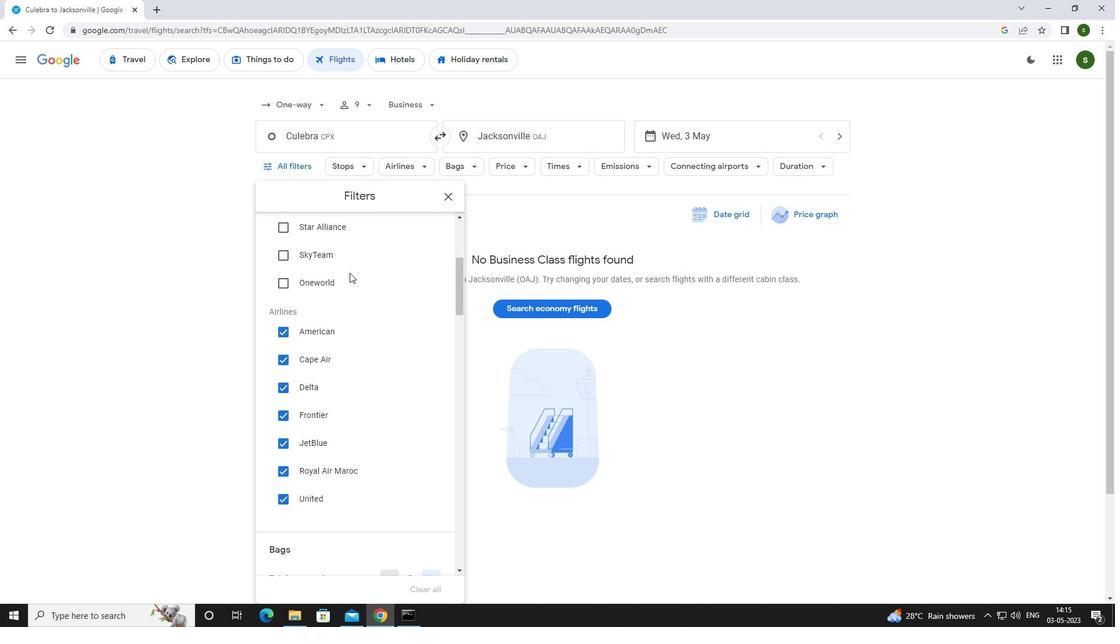 
Action: Mouse scrolled (349, 272) with delta (0, 0)
Screenshot: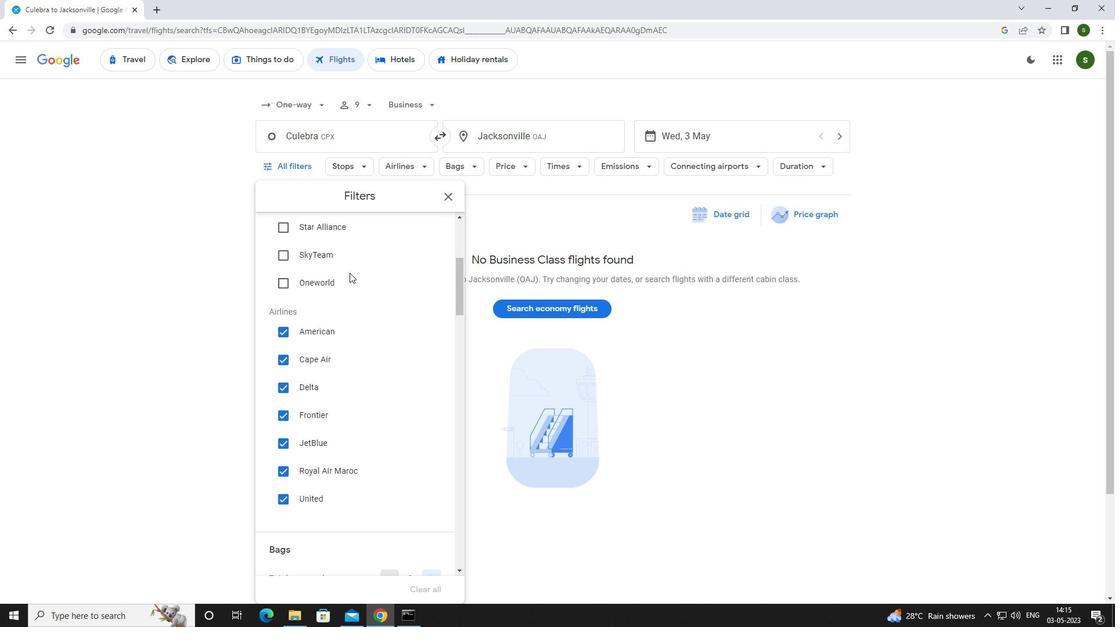 
Action: Mouse scrolled (349, 272) with delta (0, 0)
Screenshot: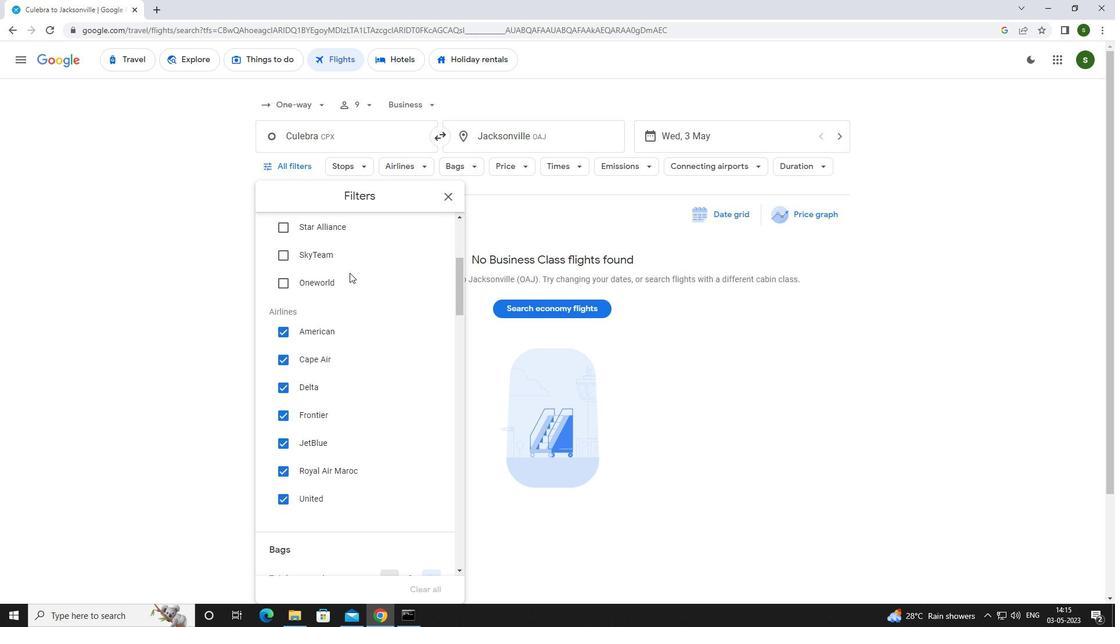 
Action: Mouse moved to (434, 377)
Screenshot: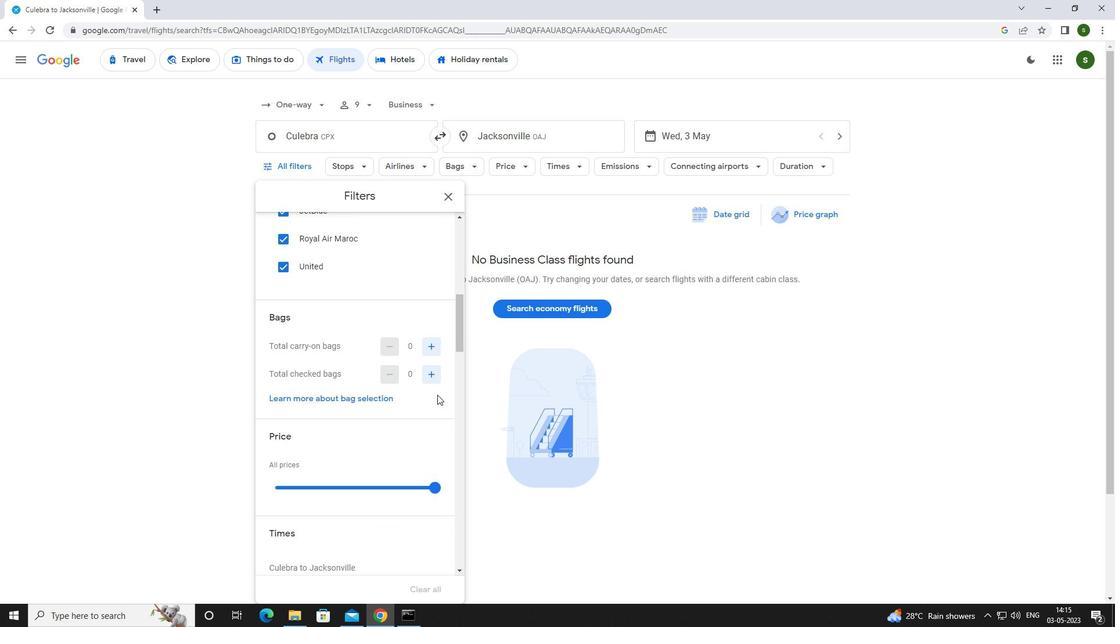 
Action: Mouse pressed left at (434, 377)
Screenshot: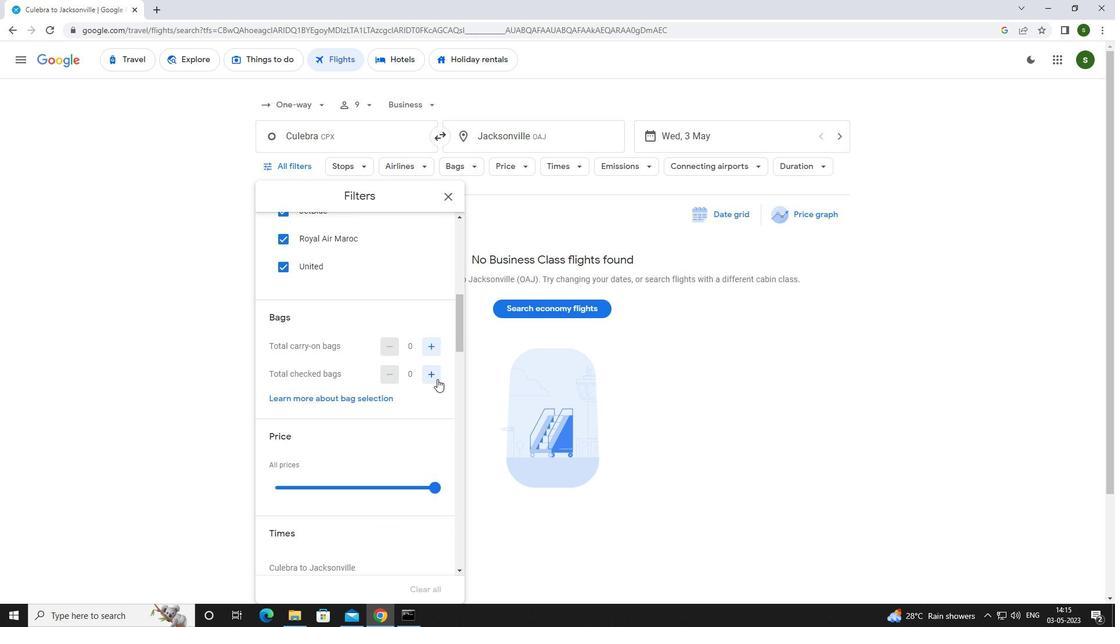 
Action: Mouse pressed left at (434, 377)
Screenshot: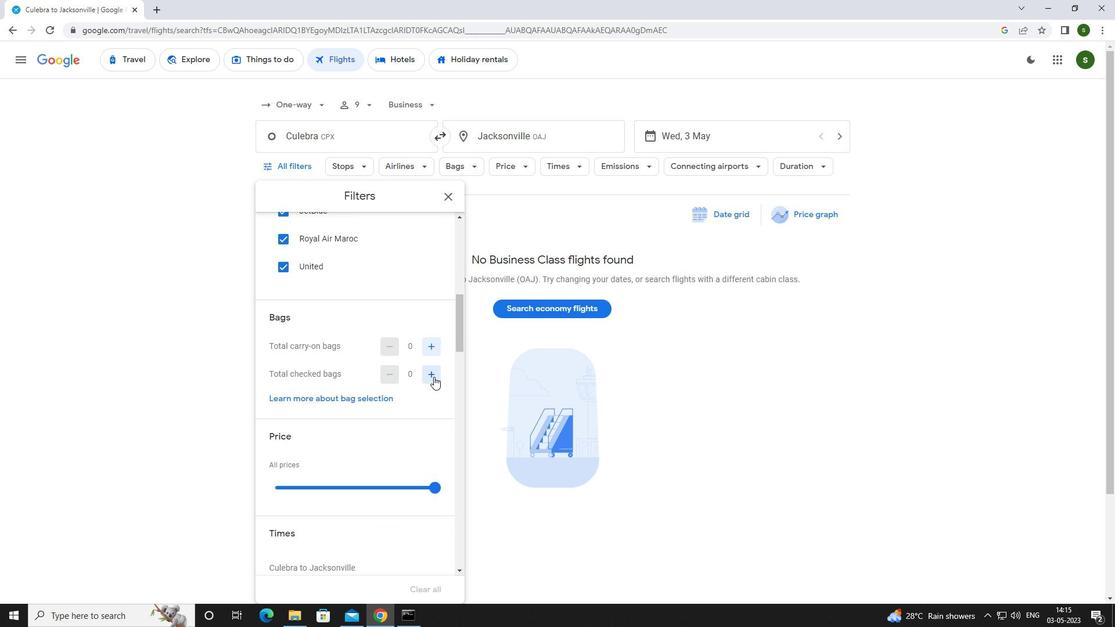 
Action: Mouse scrolled (434, 376) with delta (0, 0)
Screenshot: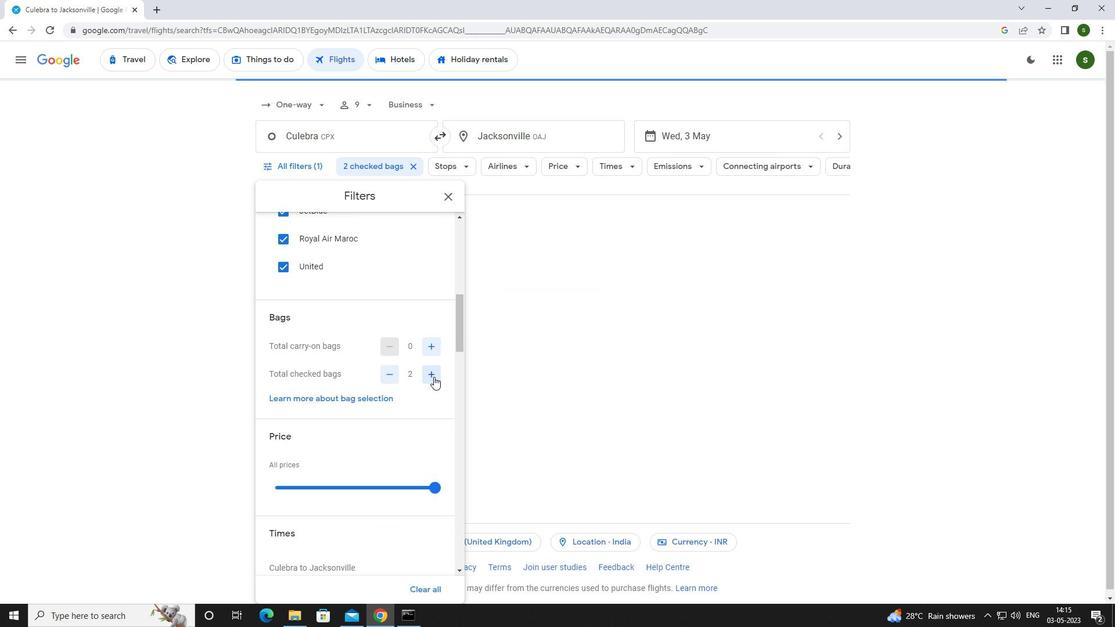 
Action: Mouse scrolled (434, 376) with delta (0, 0)
Screenshot: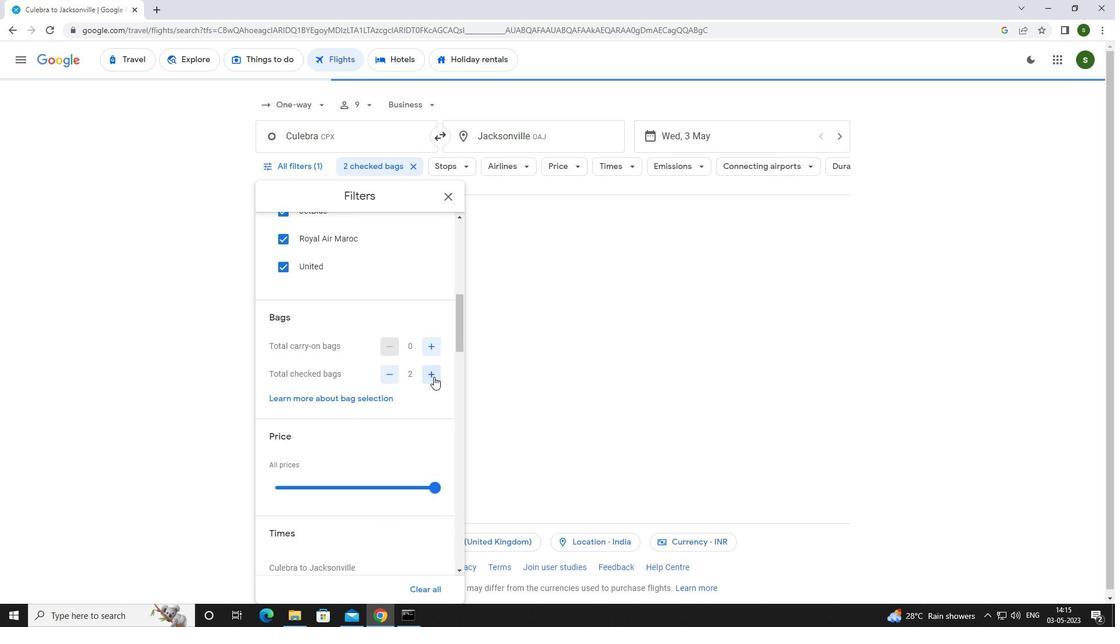 
Action: Mouse scrolled (434, 376) with delta (0, 0)
Screenshot: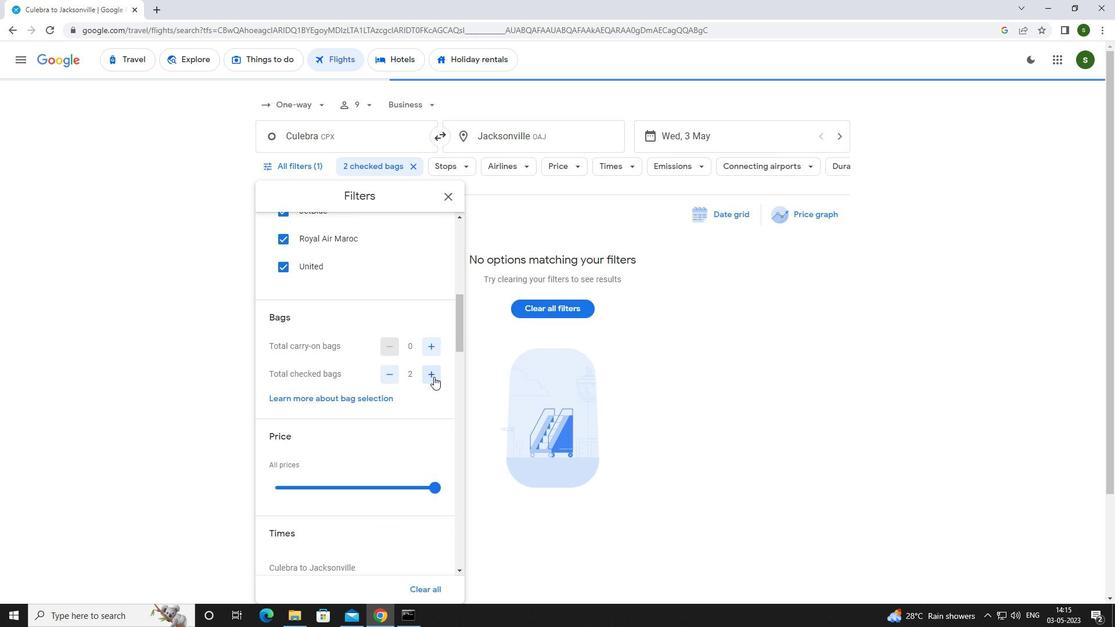 
Action: Mouse moved to (434, 313)
Screenshot: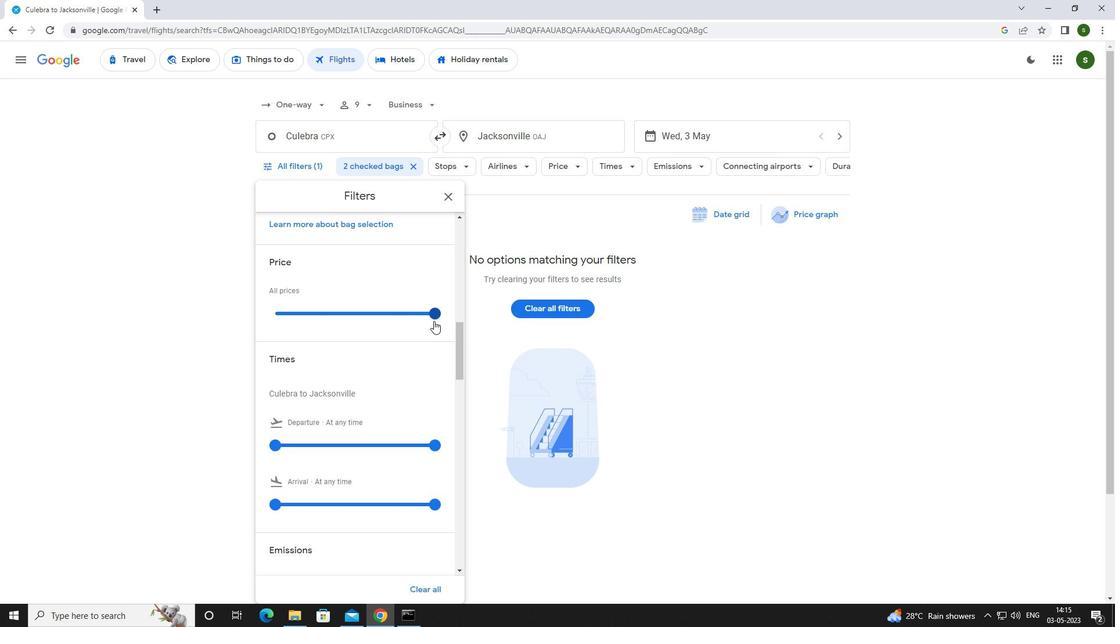 
Action: Mouse pressed left at (434, 313)
Screenshot: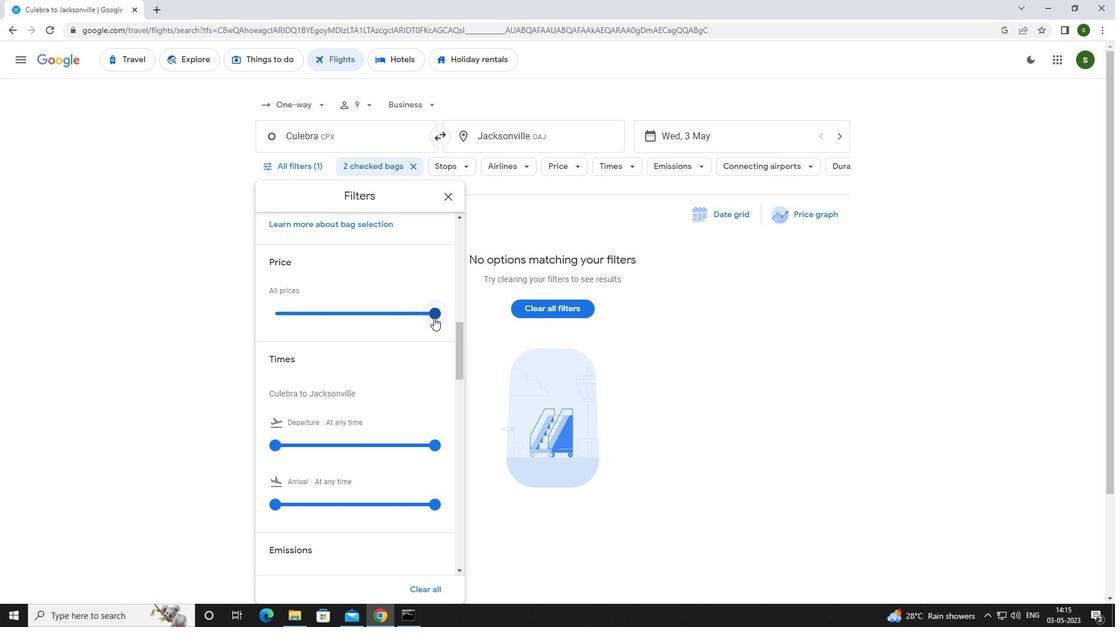 
Action: Mouse scrolled (434, 313) with delta (0, 0)
Screenshot: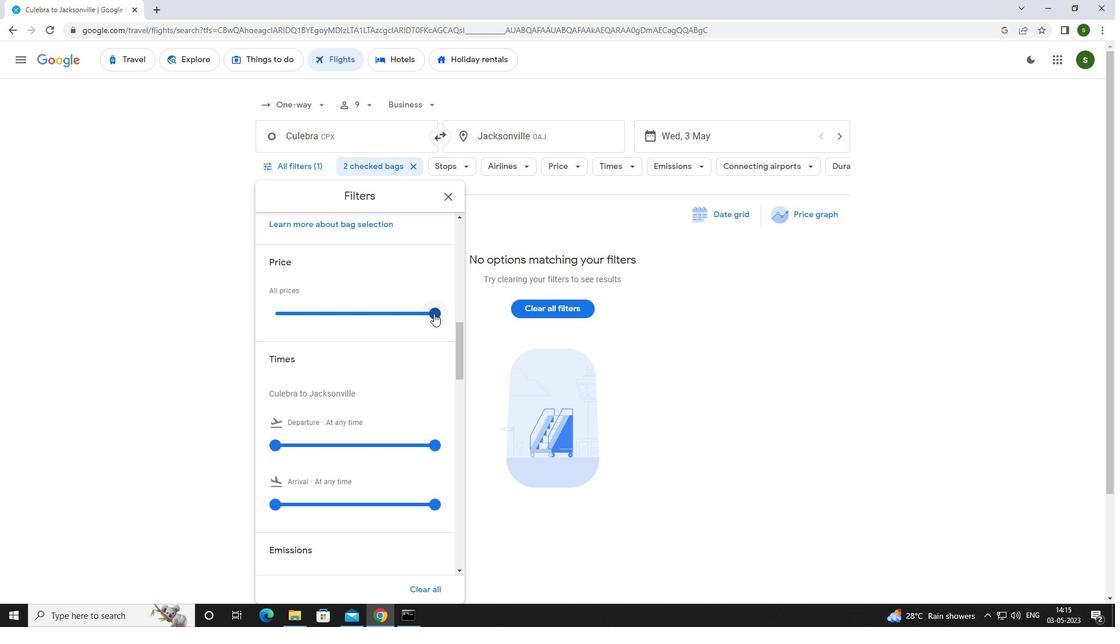 
Action: Mouse moved to (278, 391)
Screenshot: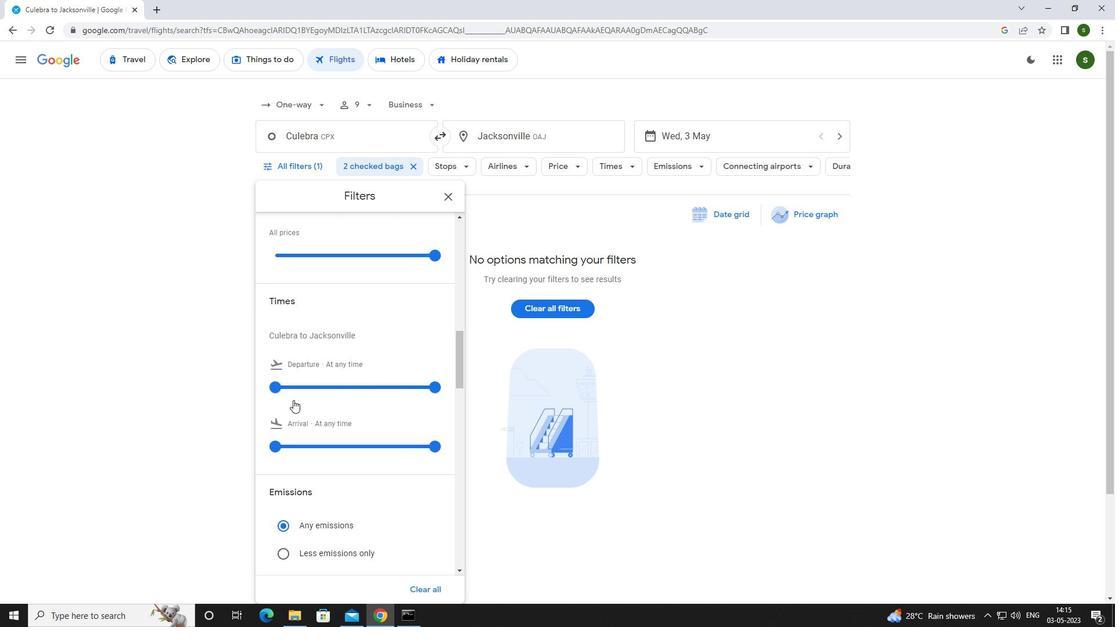 
Action: Mouse pressed left at (278, 391)
Screenshot: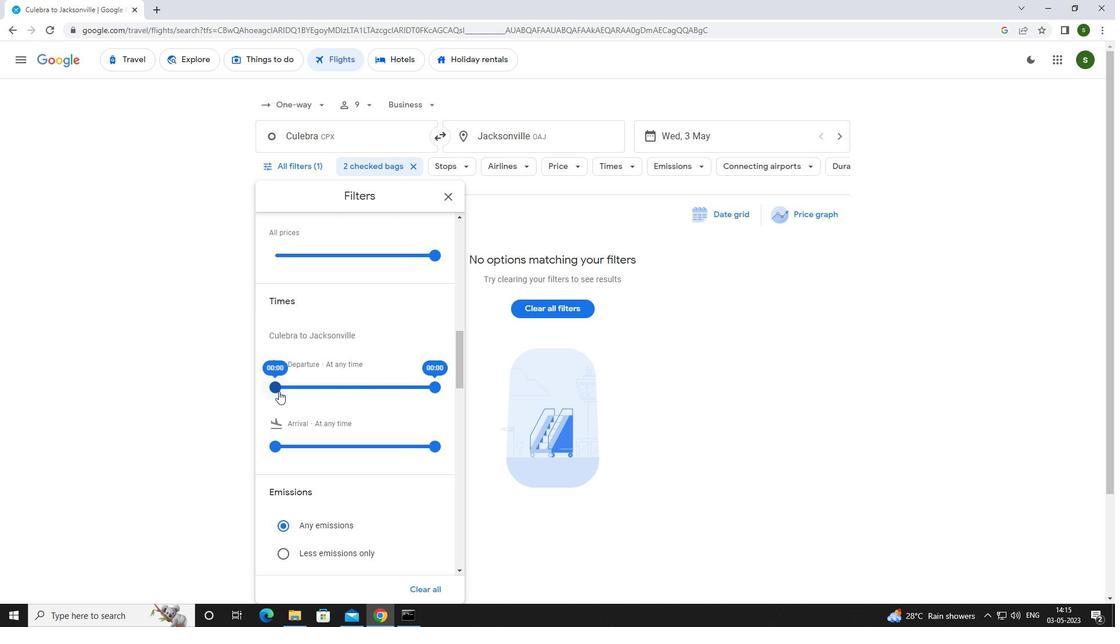 
Action: Mouse moved to (745, 406)
Screenshot: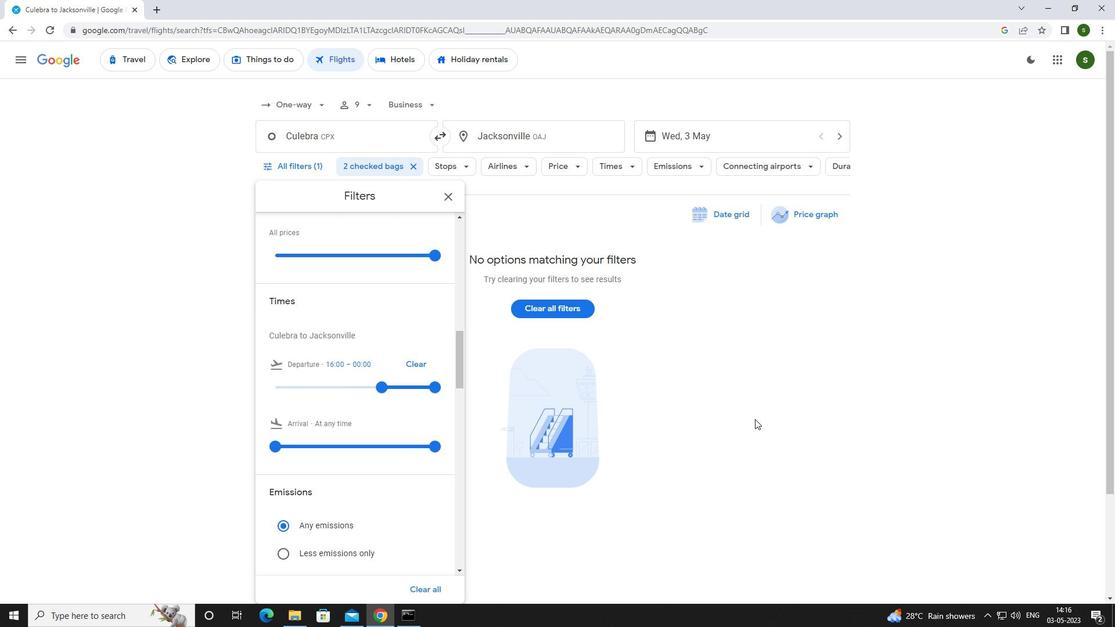 
Action: Mouse pressed left at (745, 406)
Screenshot: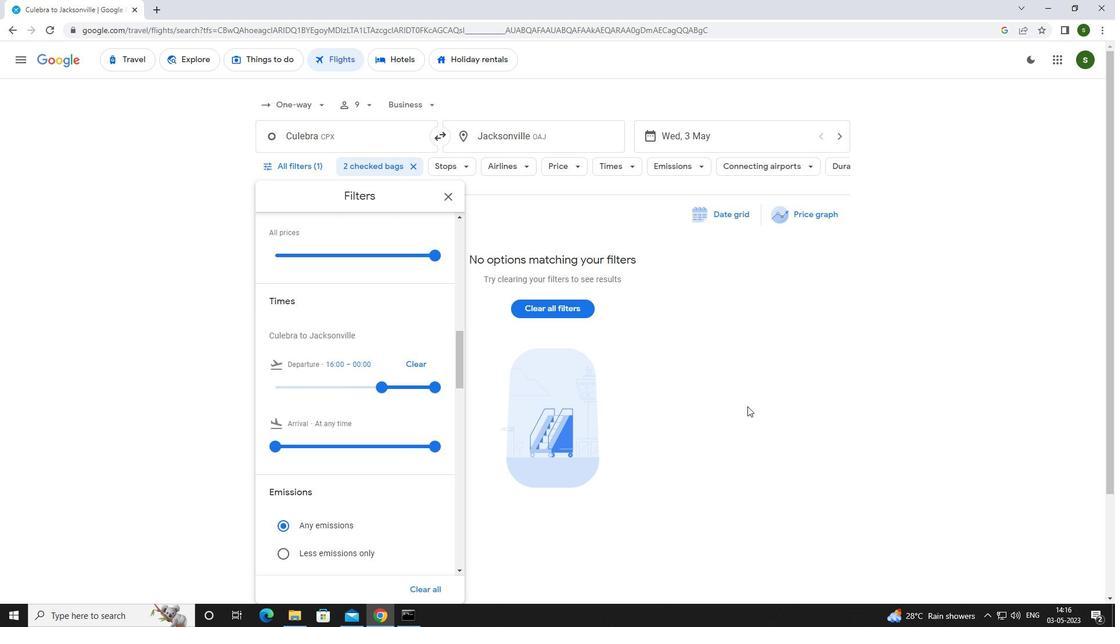 
Action: Mouse moved to (745, 406)
Screenshot: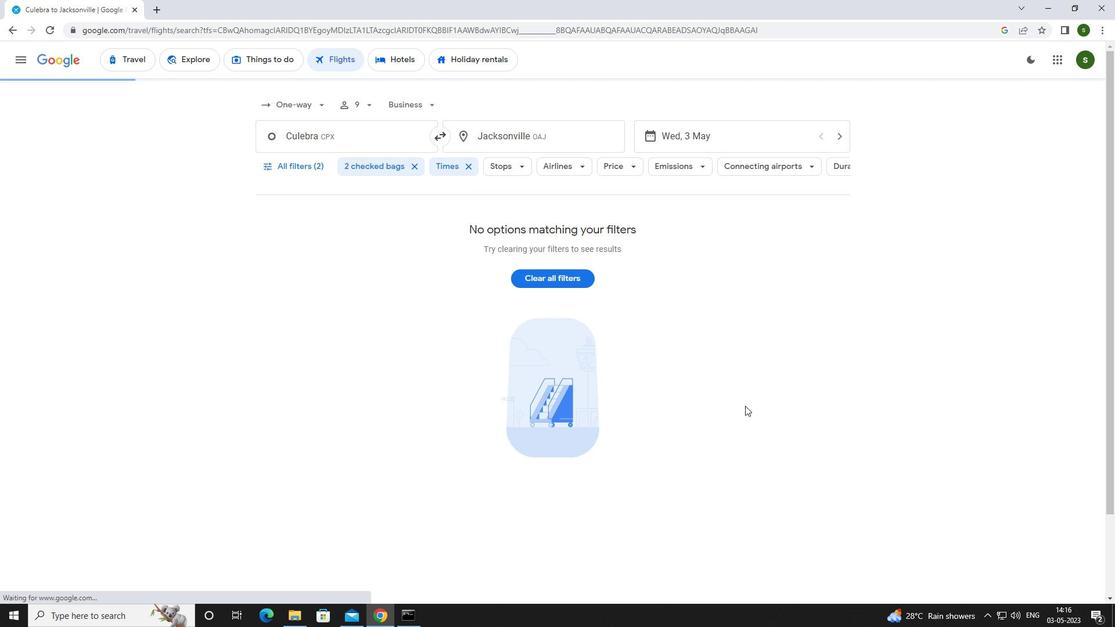 
